 Task: Search one way flight ticket for 2 adults, 2 infants in seat and 1 infant on lap in first from Aspen: Aspen/pitkin County Airport (sardy Field) to Rockford: Chicago Rockford International Airport(was Northwest Chicagoland Regional Airport At Rockford) on 5-1-2023. Number of bags: 1 carry on bag and 5 checked bags. Price is upto 90000. Outbound departure time preference is 5:30.
Action: Mouse moved to (248, 213)
Screenshot: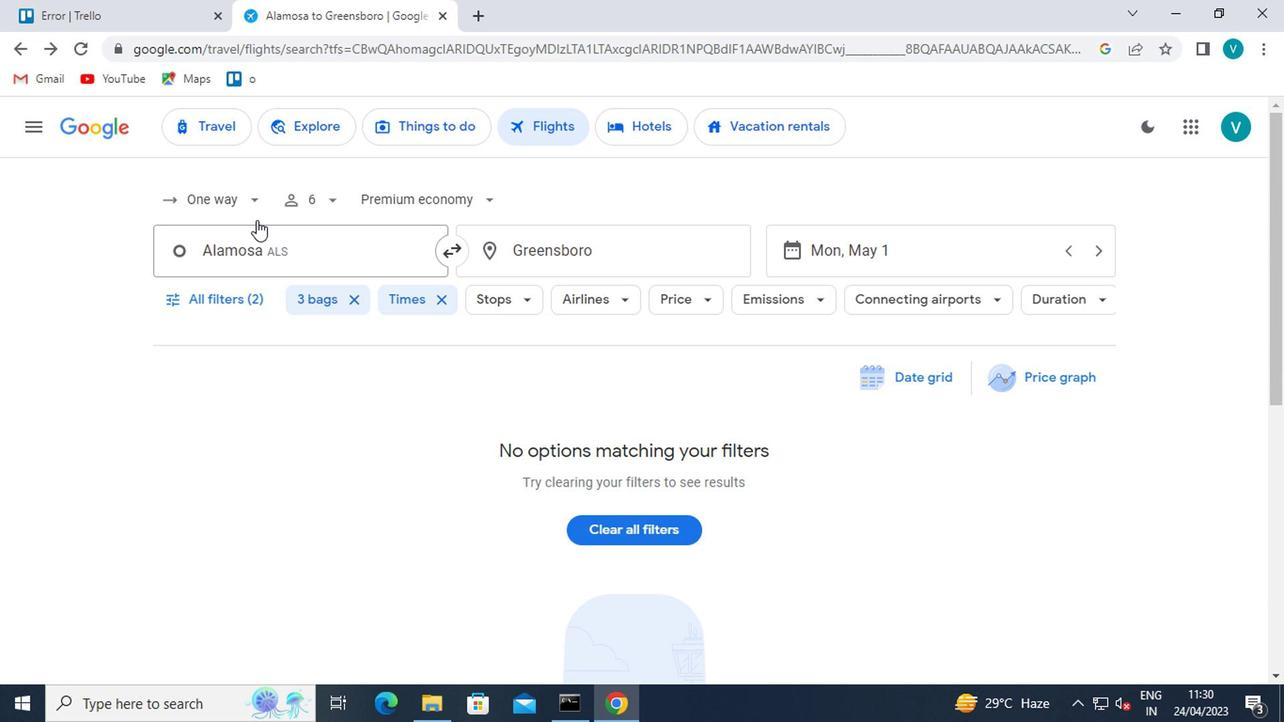 
Action: Mouse pressed left at (248, 213)
Screenshot: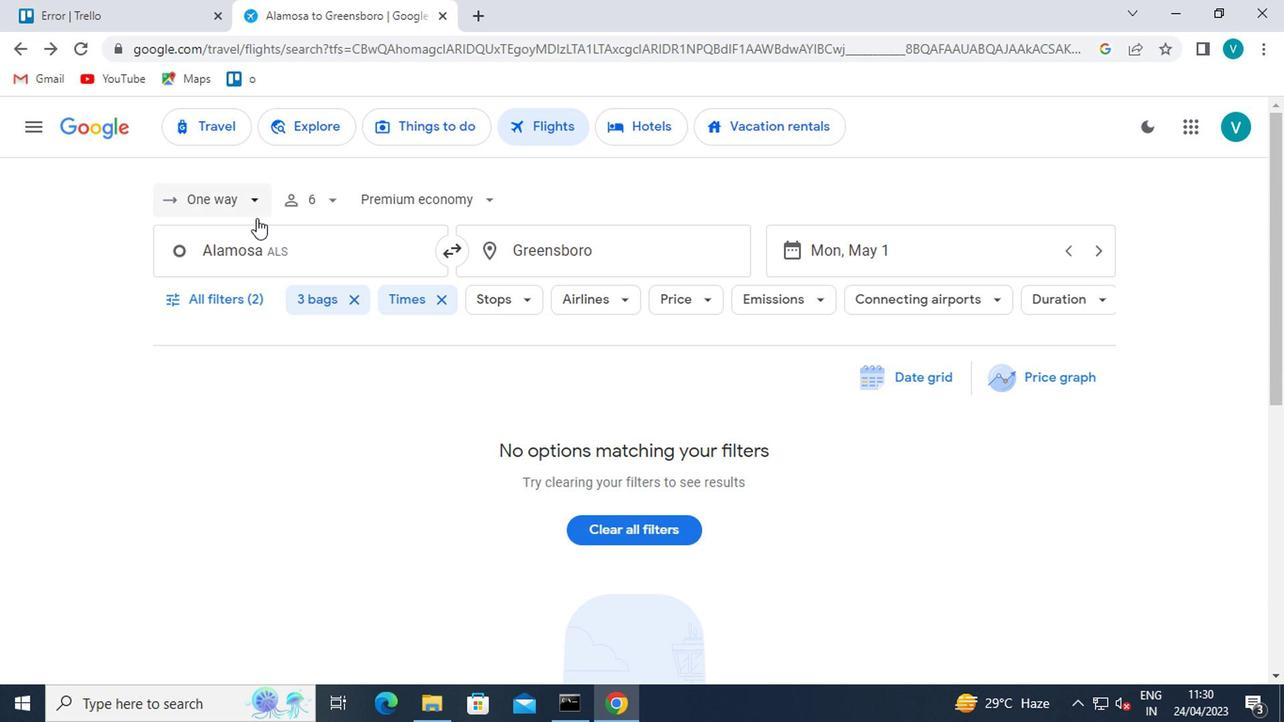
Action: Mouse moved to (232, 275)
Screenshot: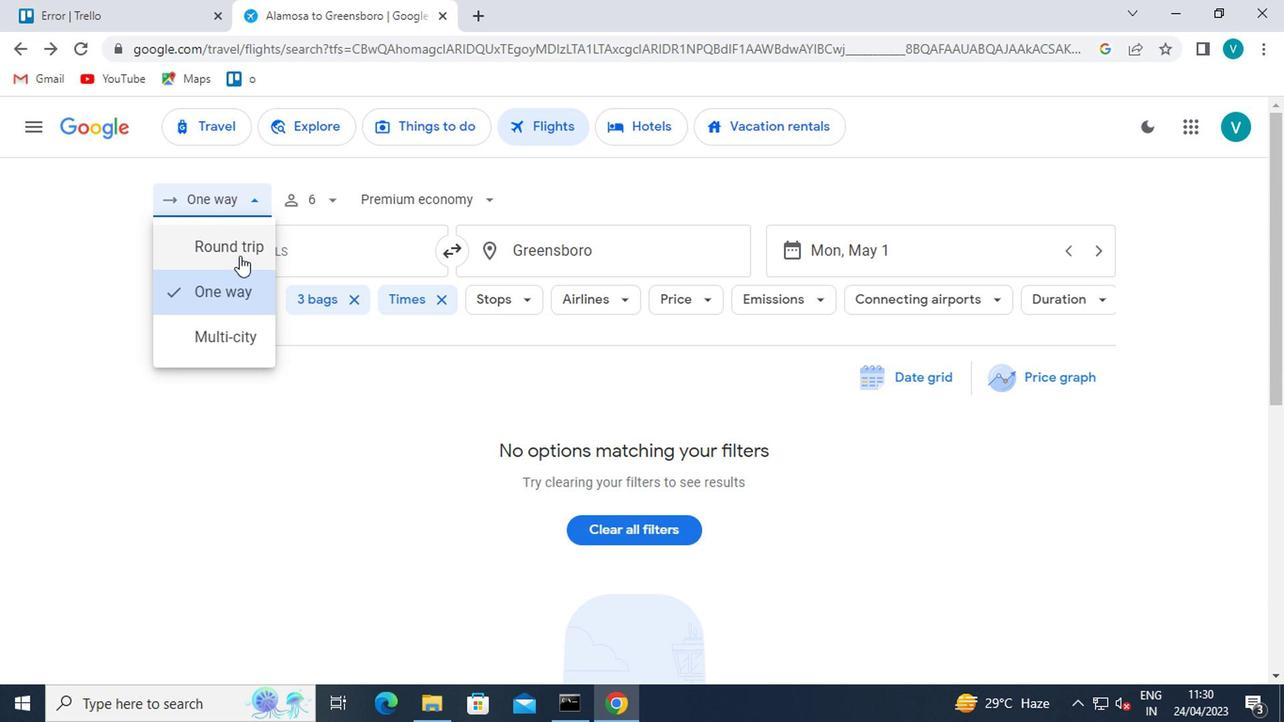
Action: Mouse pressed left at (232, 275)
Screenshot: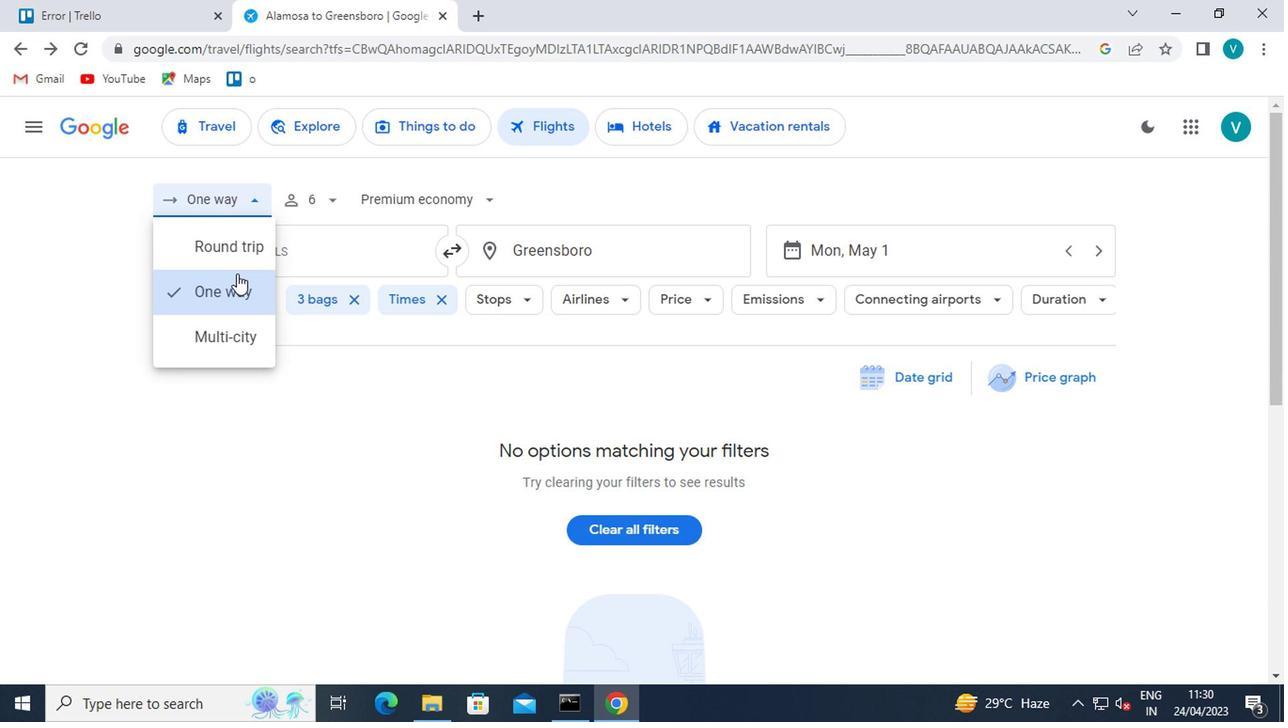 
Action: Mouse moved to (332, 196)
Screenshot: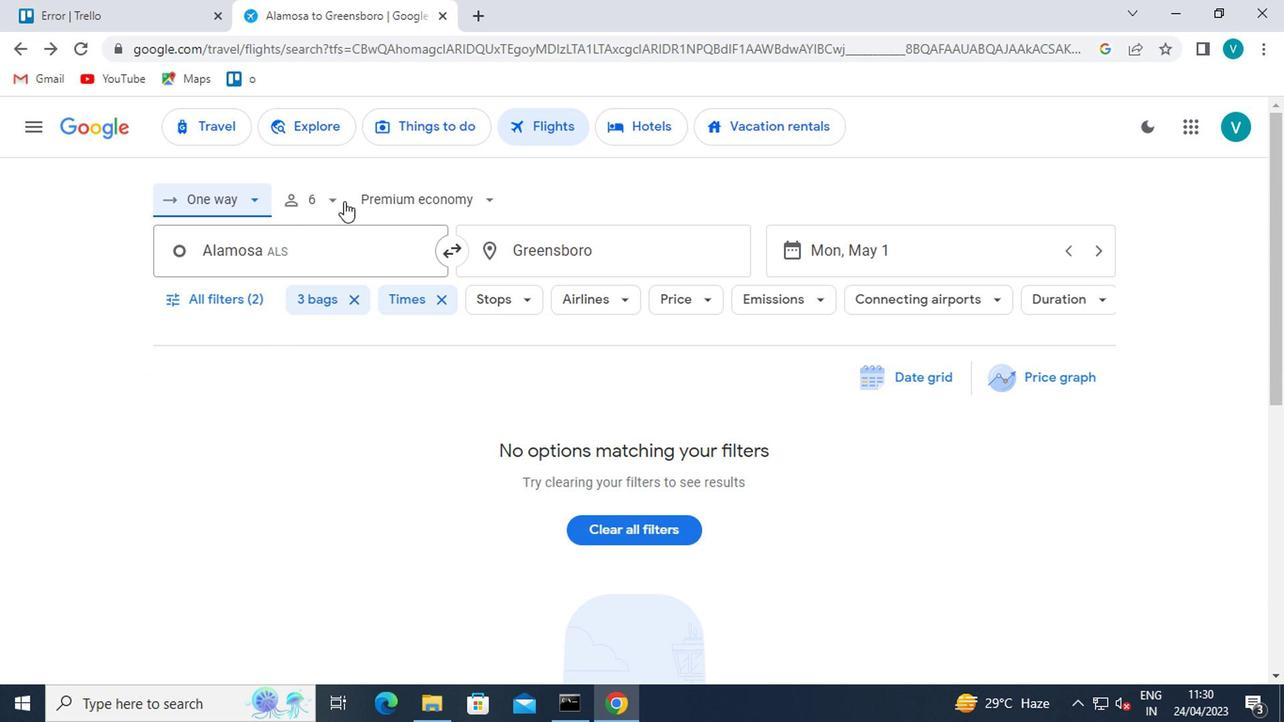 
Action: Mouse pressed left at (332, 196)
Screenshot: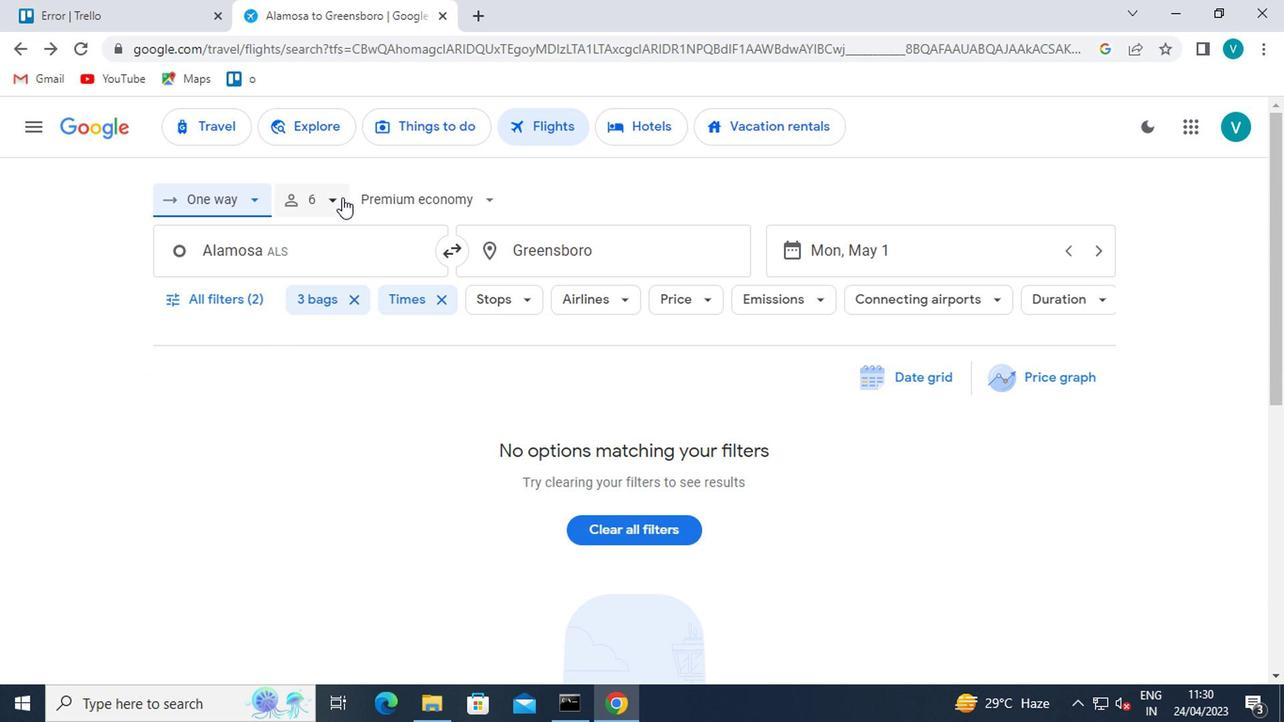 
Action: Mouse moved to (408, 248)
Screenshot: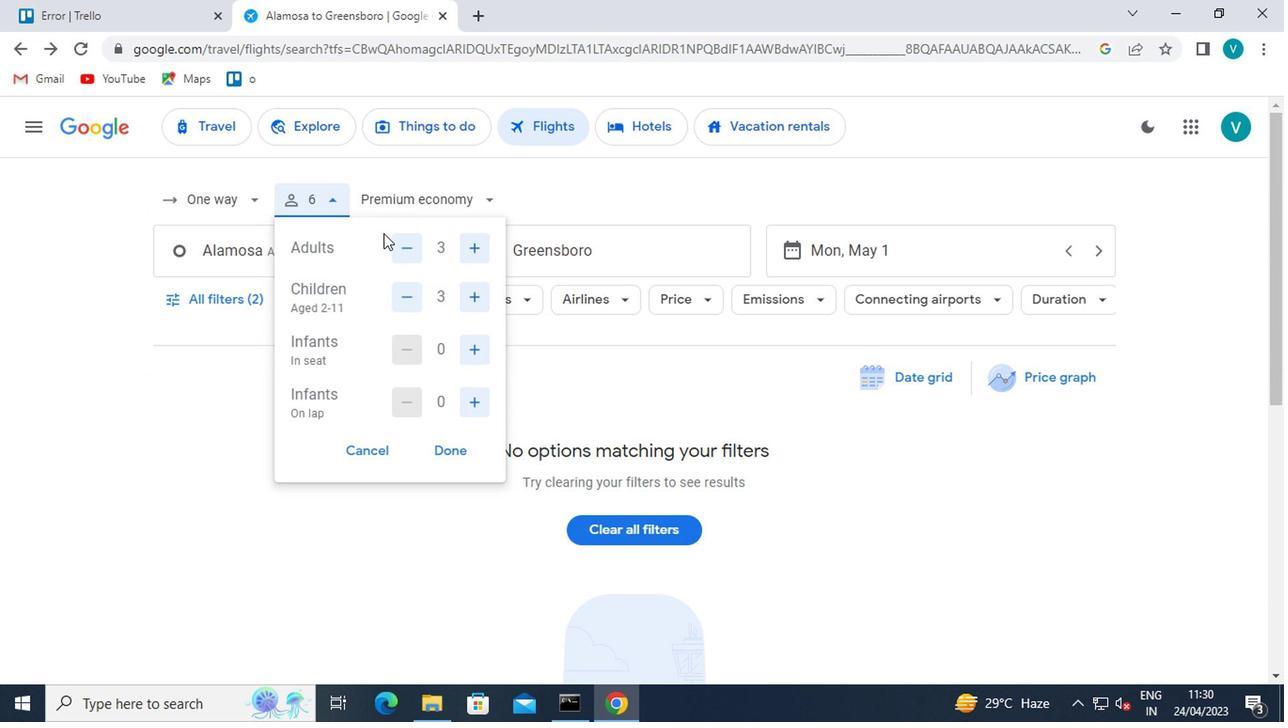 
Action: Mouse pressed left at (408, 248)
Screenshot: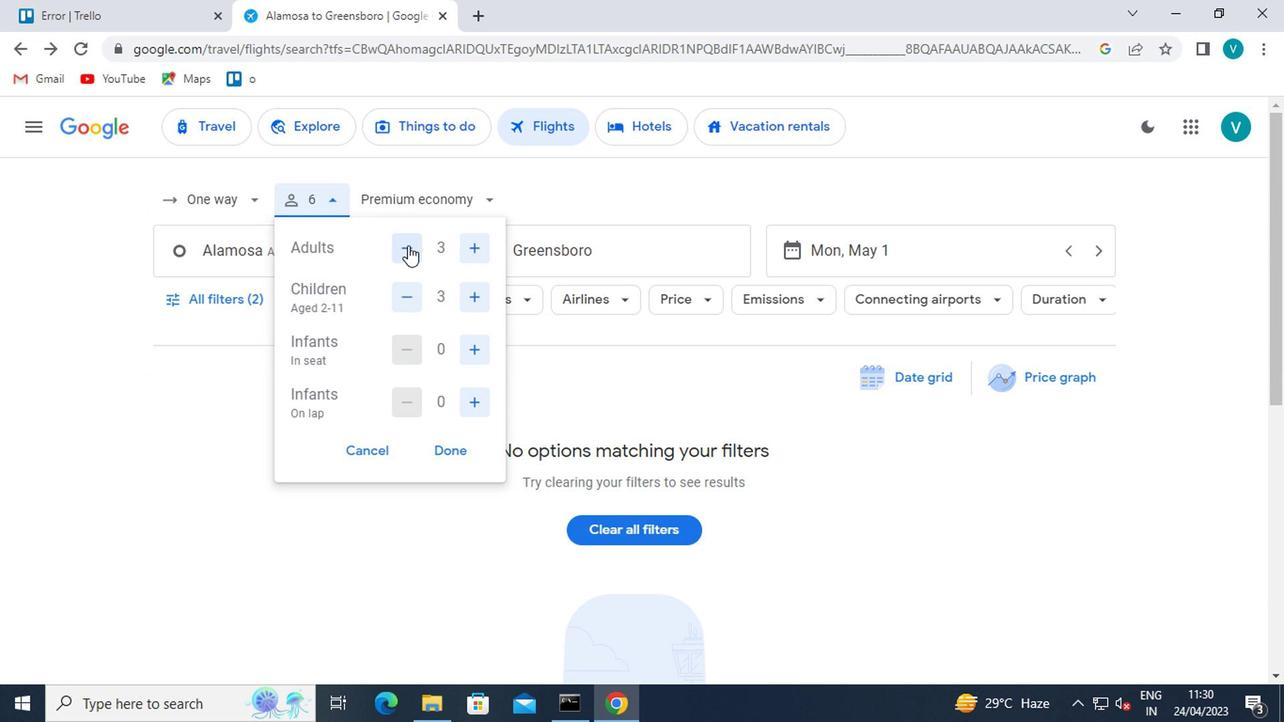 
Action: Mouse moved to (410, 292)
Screenshot: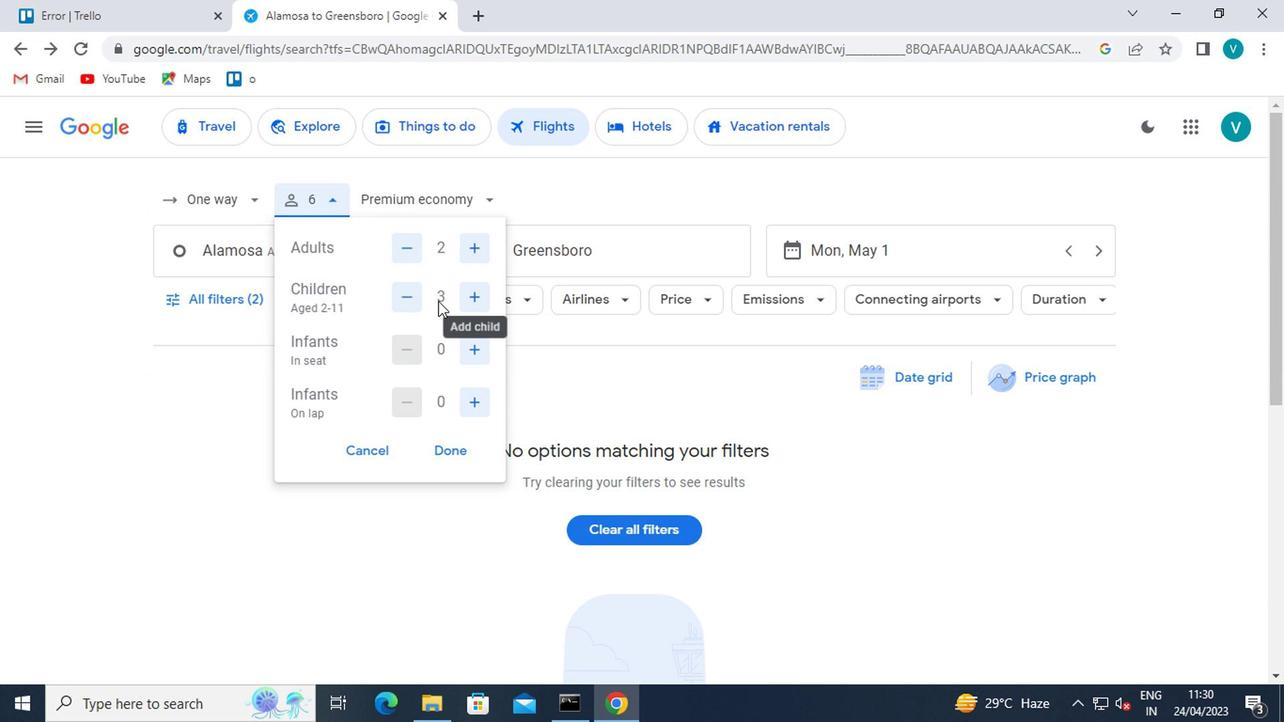 
Action: Mouse pressed left at (410, 292)
Screenshot: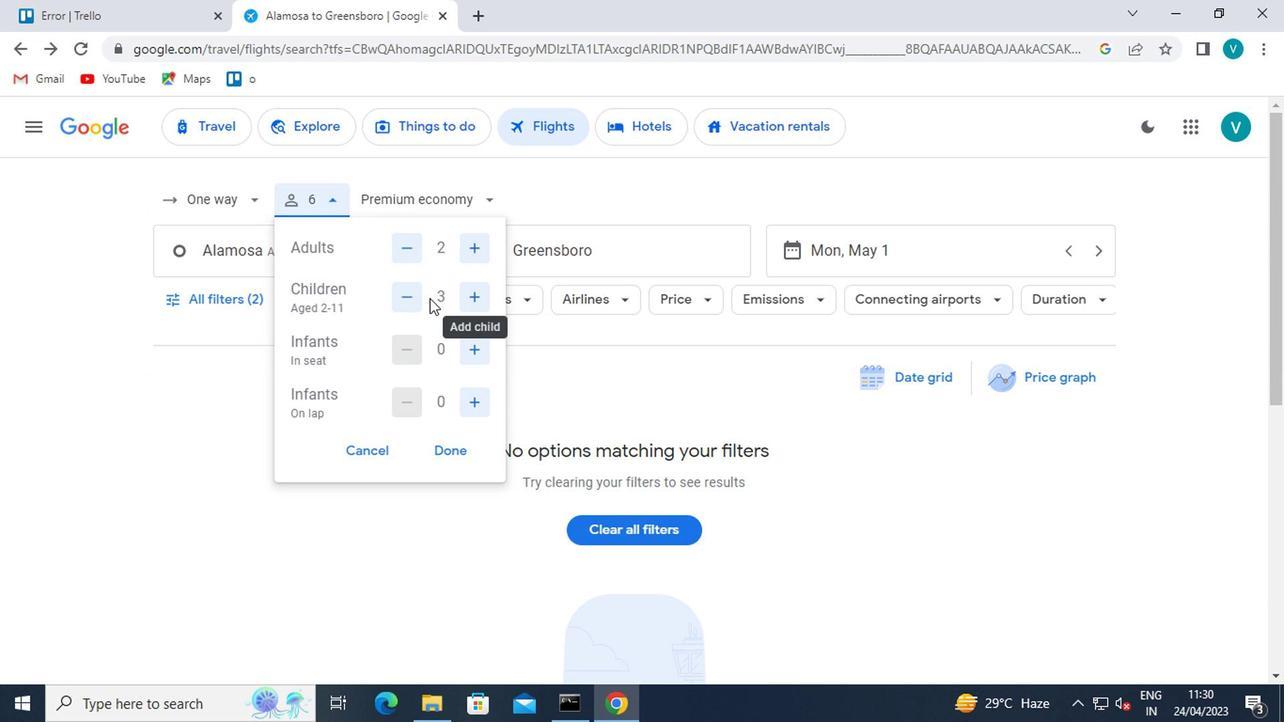 
Action: Mouse pressed left at (410, 292)
Screenshot: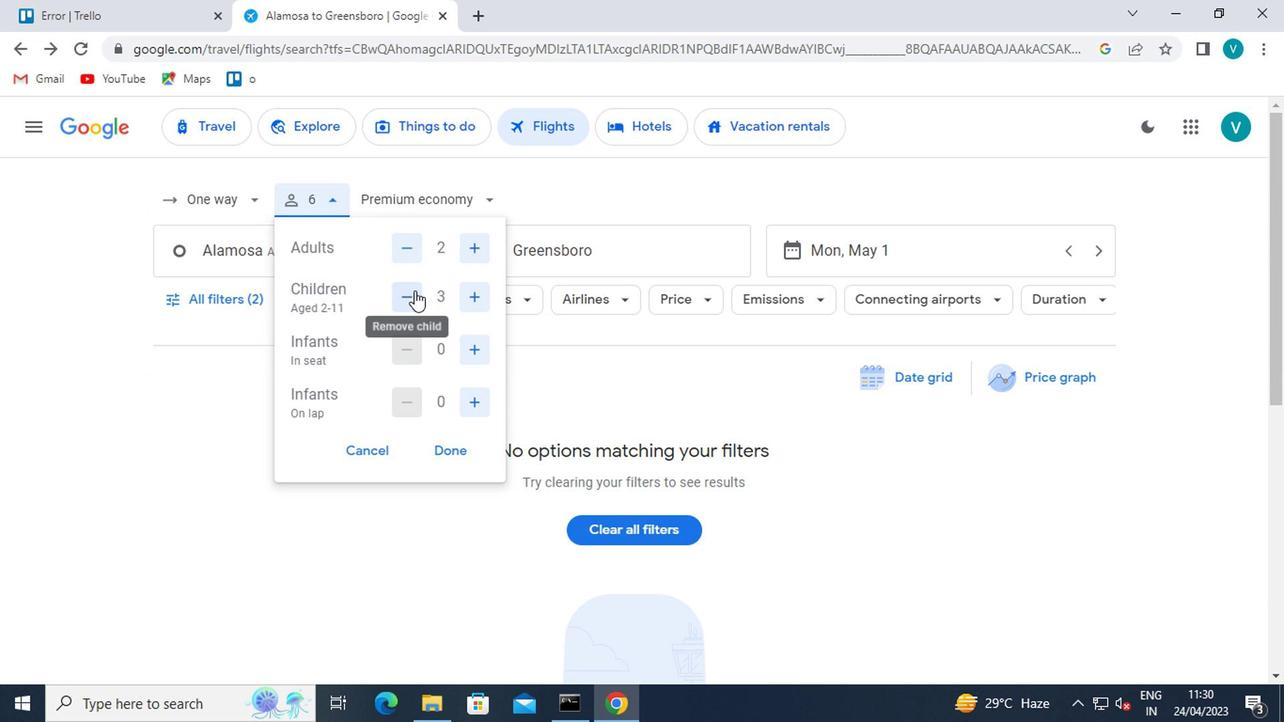 
Action: Mouse pressed left at (410, 292)
Screenshot: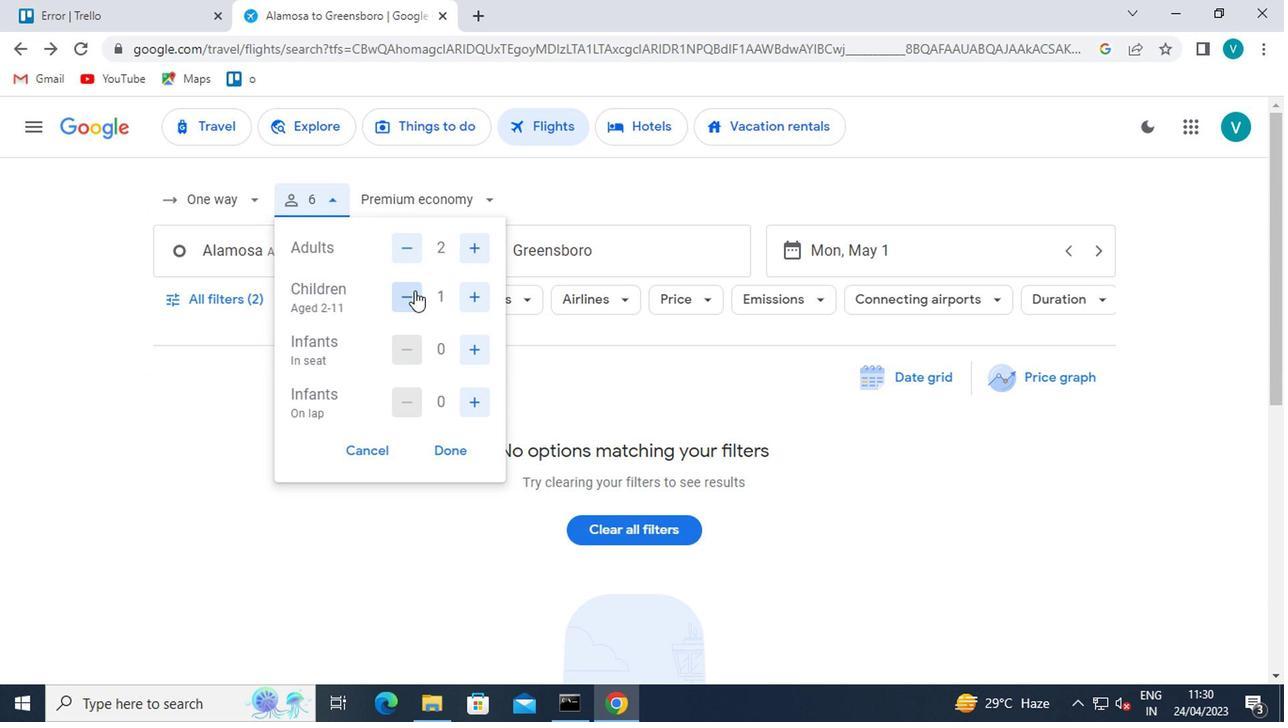 
Action: Mouse moved to (475, 338)
Screenshot: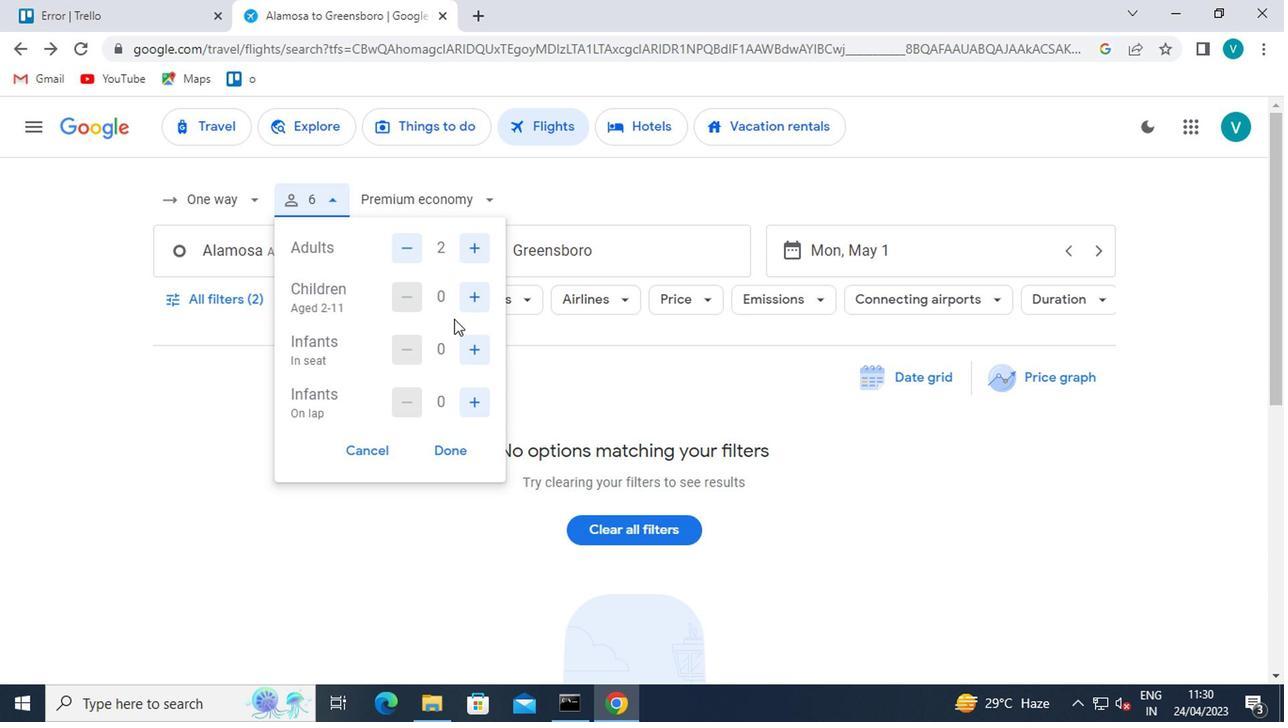 
Action: Mouse pressed left at (475, 338)
Screenshot: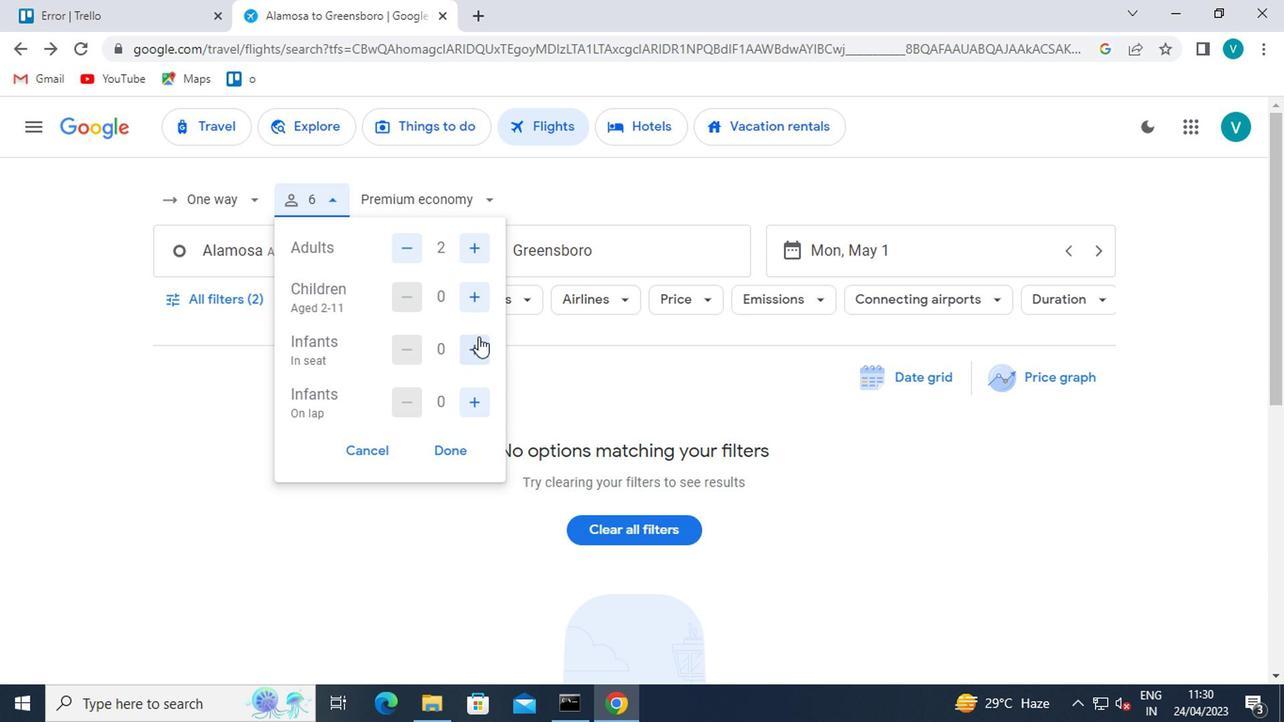 
Action: Mouse pressed left at (475, 338)
Screenshot: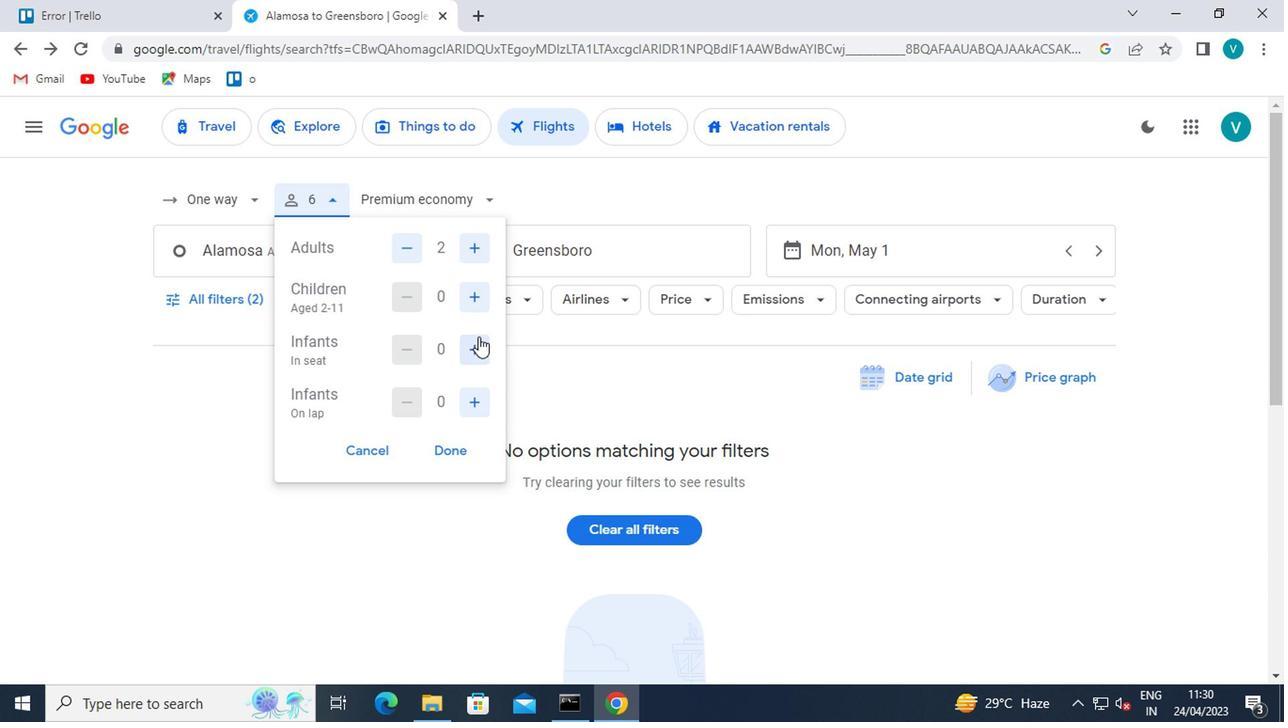 
Action: Mouse moved to (469, 402)
Screenshot: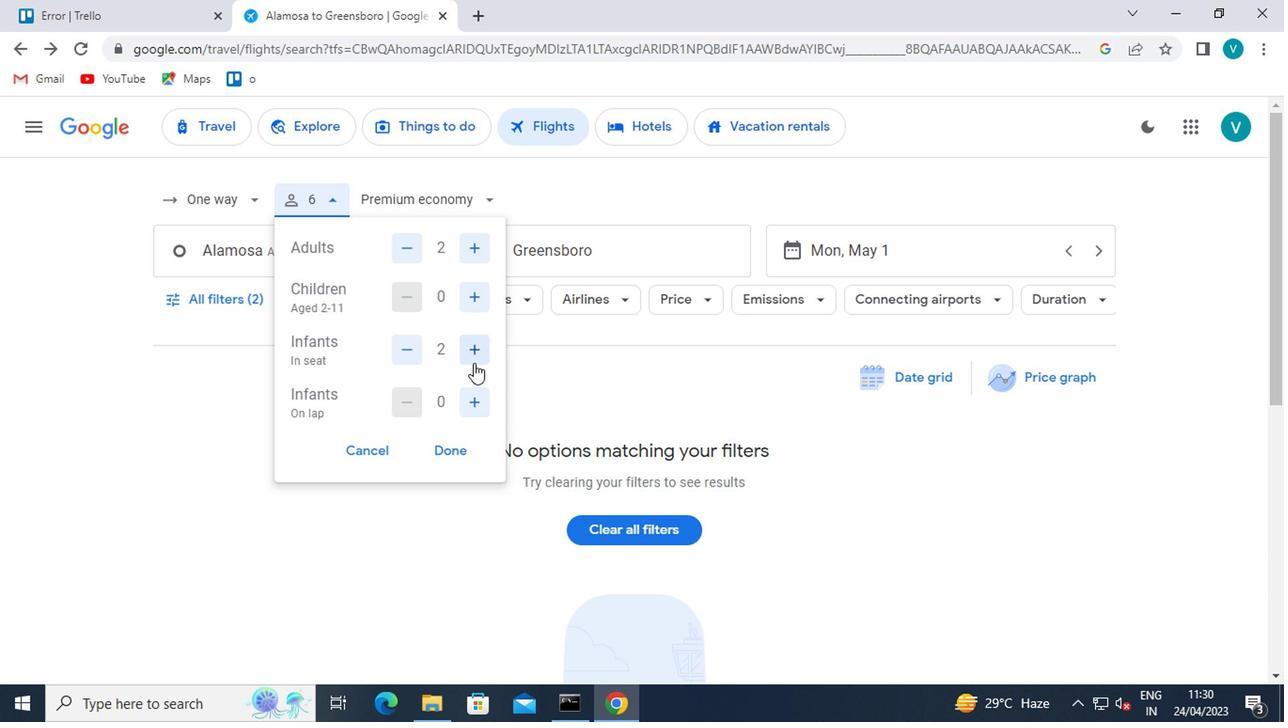 
Action: Mouse pressed left at (469, 402)
Screenshot: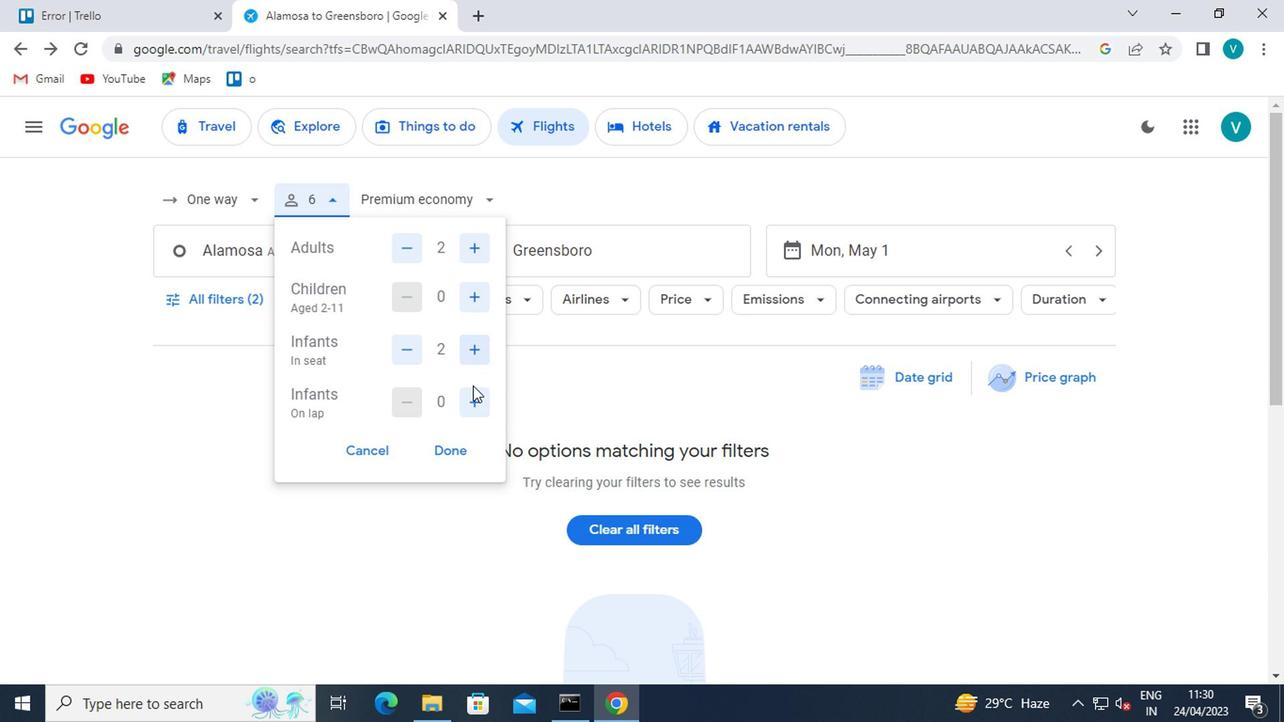 
Action: Mouse moved to (473, 201)
Screenshot: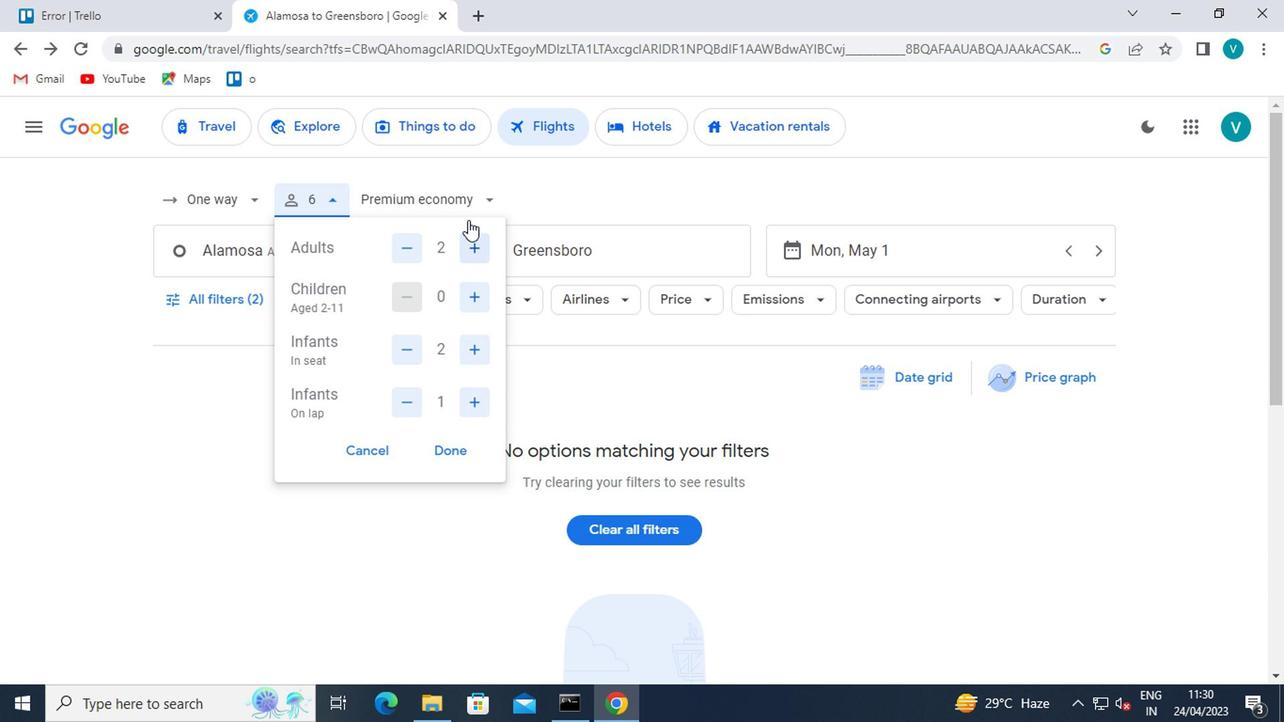 
Action: Mouse pressed left at (473, 201)
Screenshot: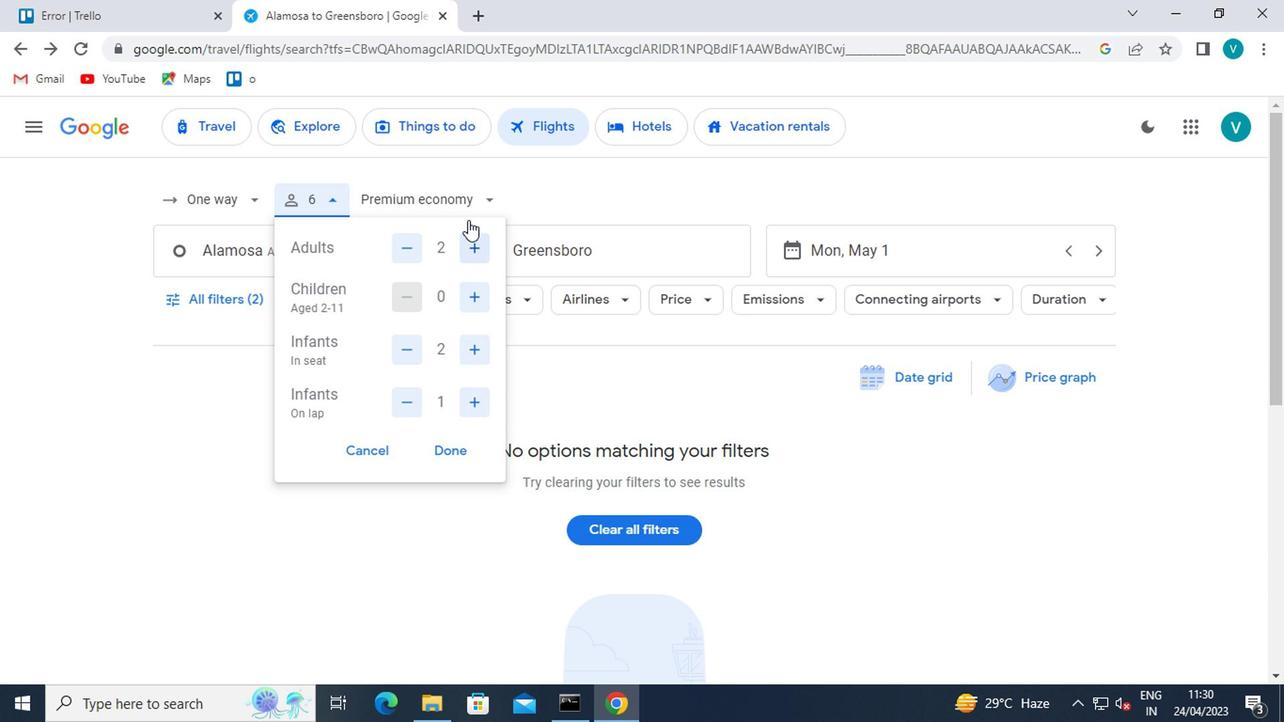 
Action: Mouse moved to (430, 383)
Screenshot: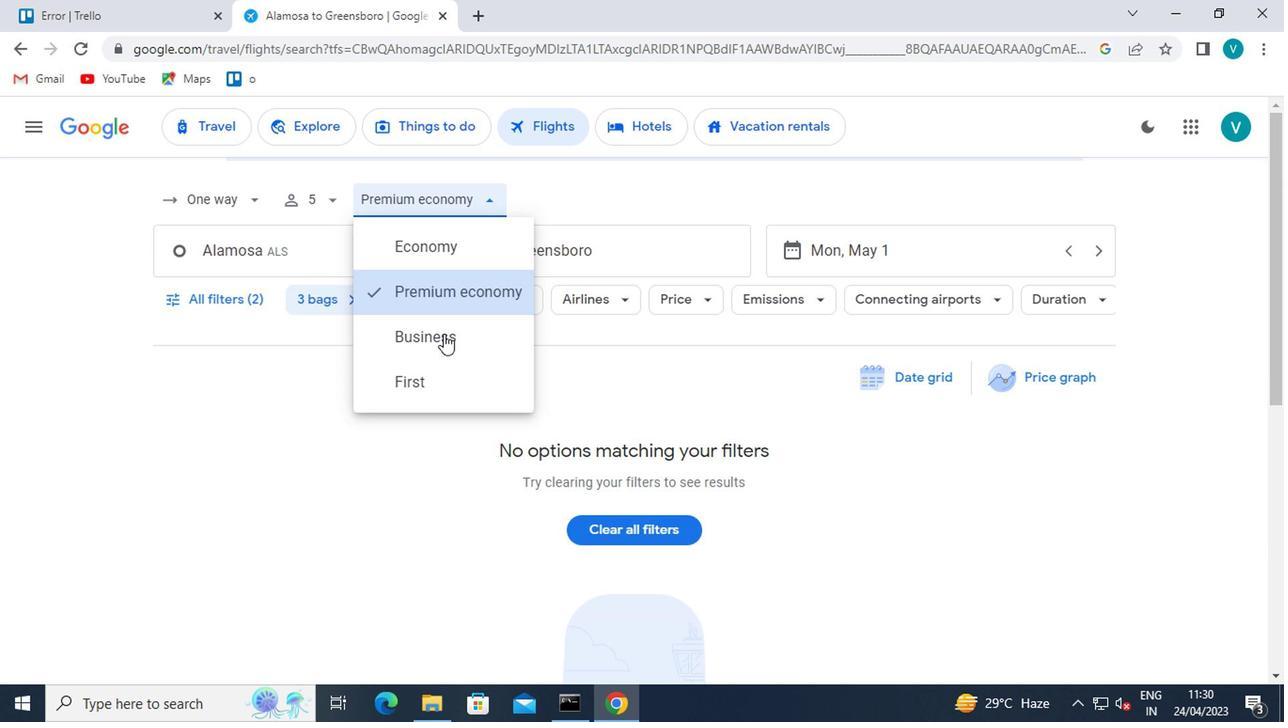 
Action: Mouse pressed left at (430, 383)
Screenshot: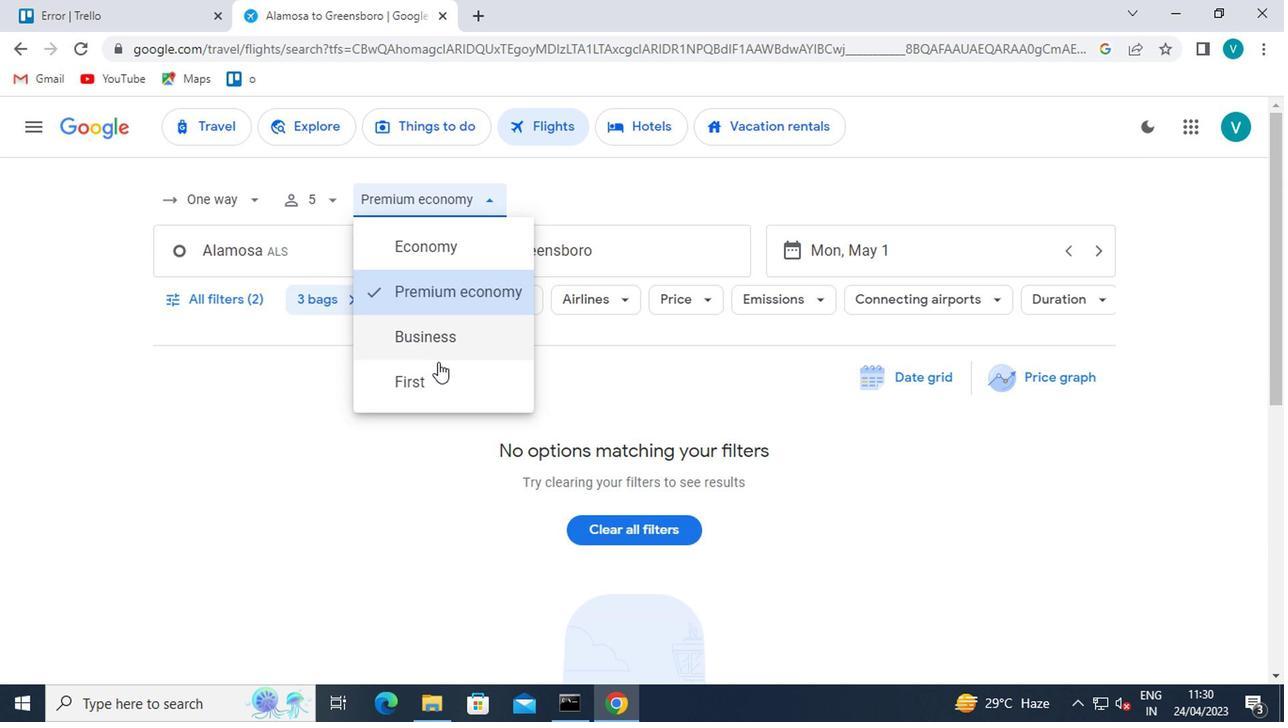 
Action: Mouse moved to (339, 242)
Screenshot: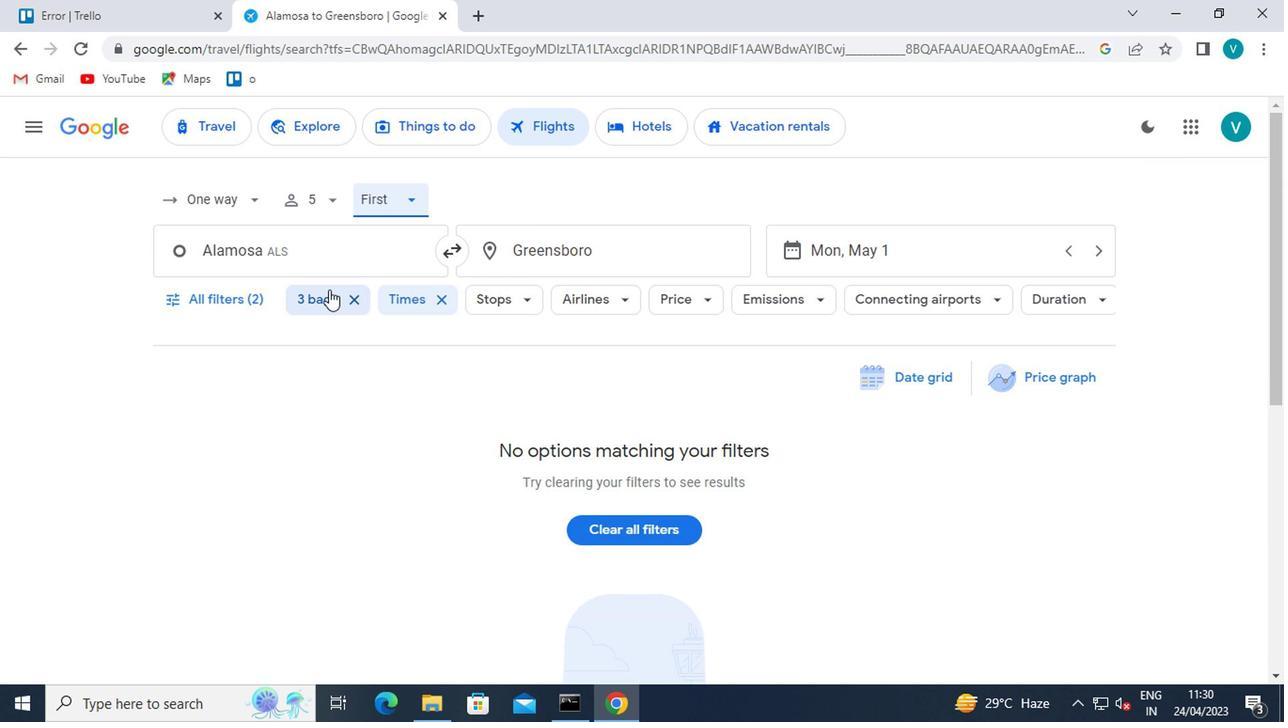 
Action: Mouse pressed left at (339, 242)
Screenshot: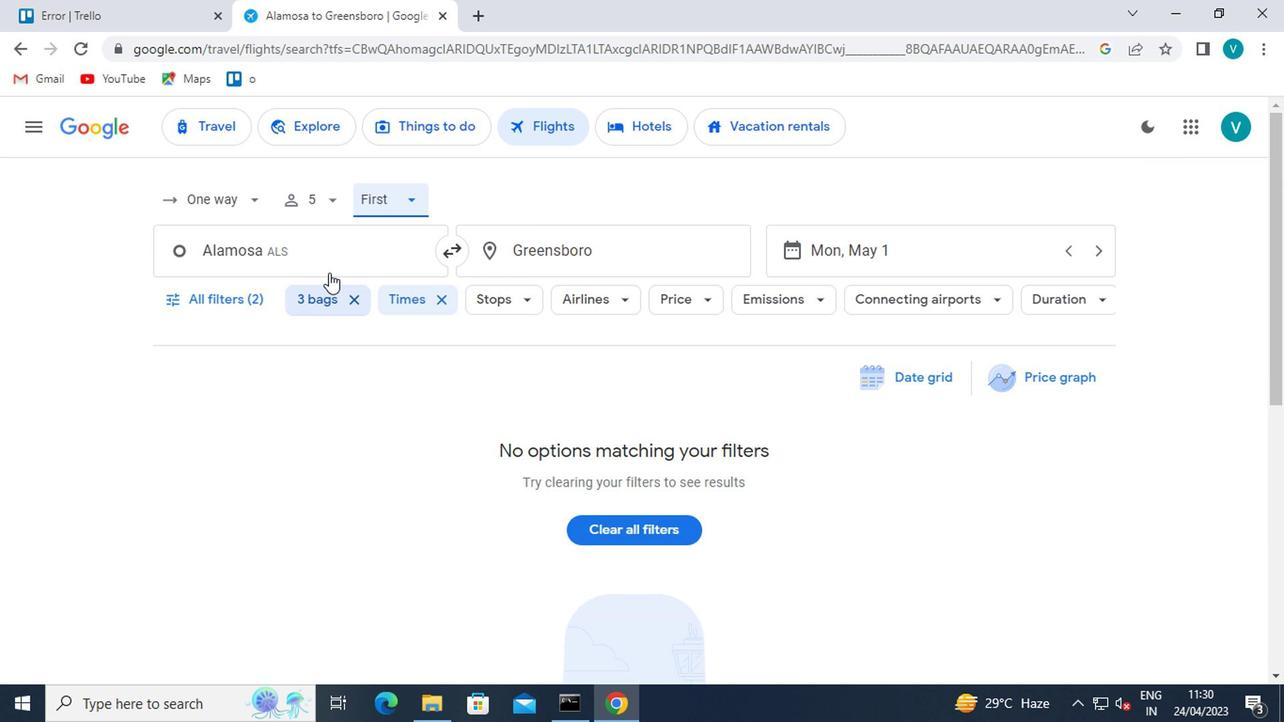 
Action: Key pressed <Key.backspace><Key.shift>ASPEN
Screenshot: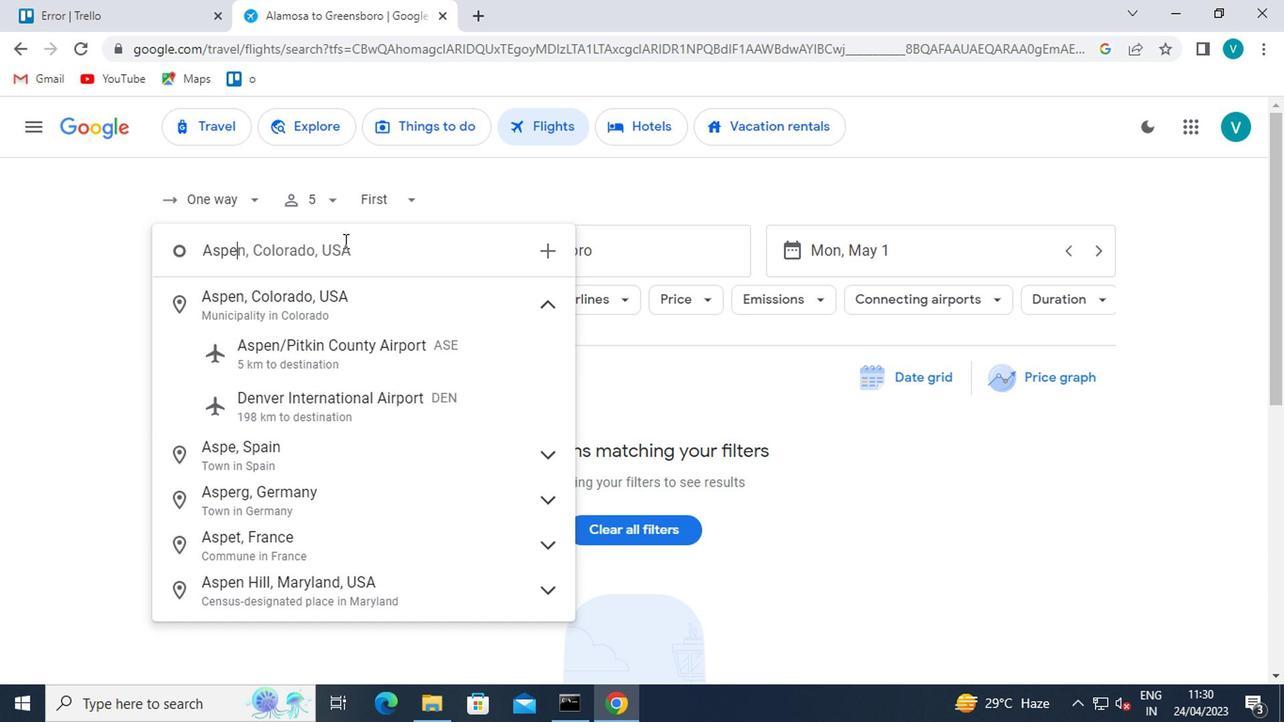 
Action: Mouse moved to (353, 355)
Screenshot: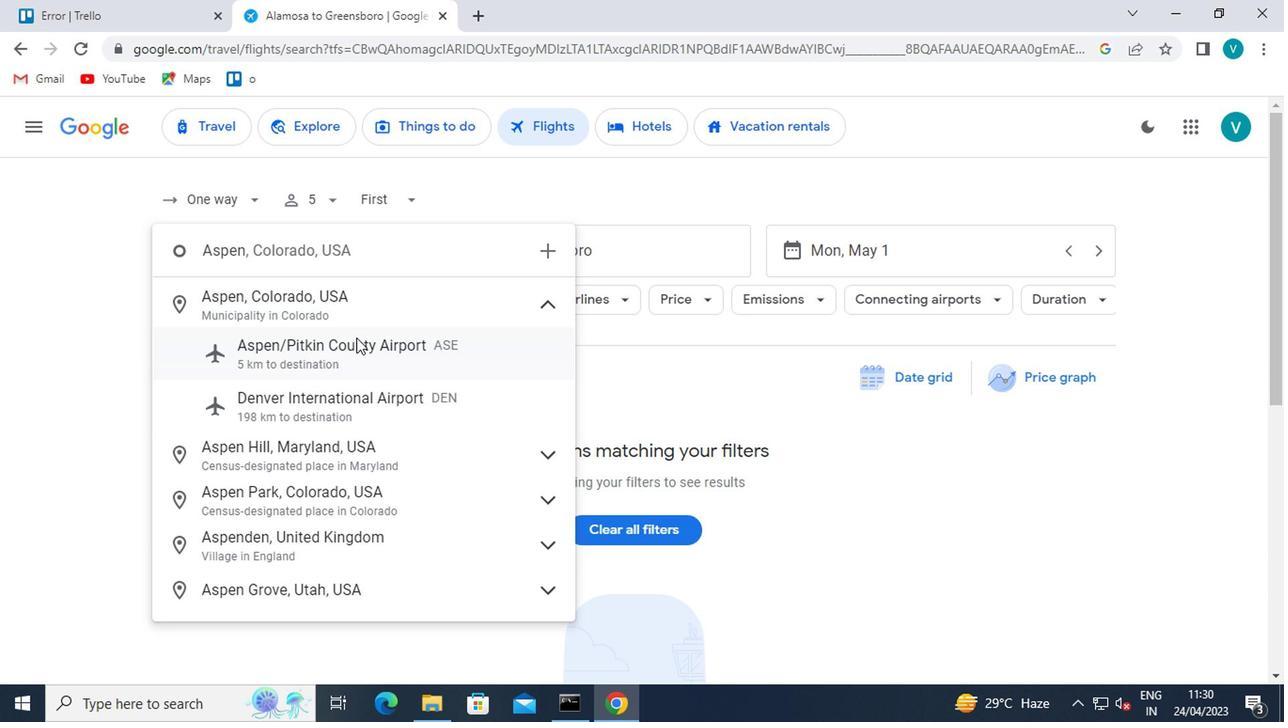 
Action: Mouse pressed left at (353, 355)
Screenshot: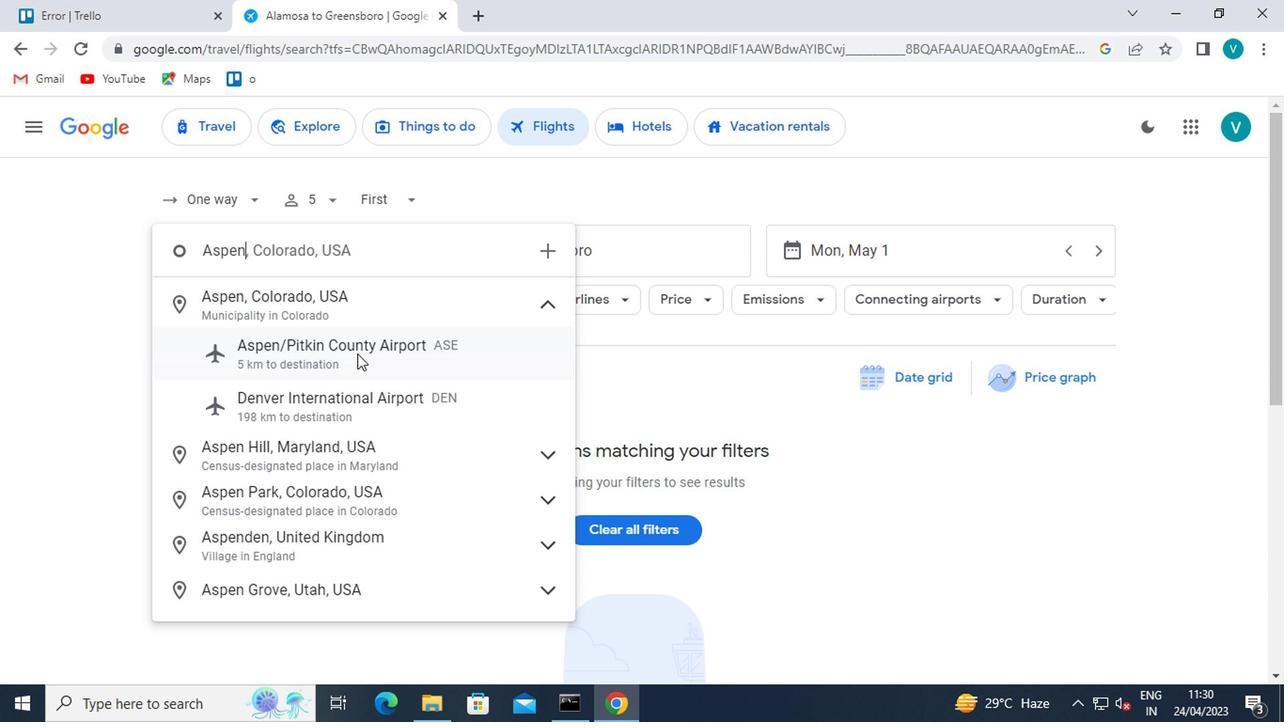 
Action: Mouse moved to (612, 258)
Screenshot: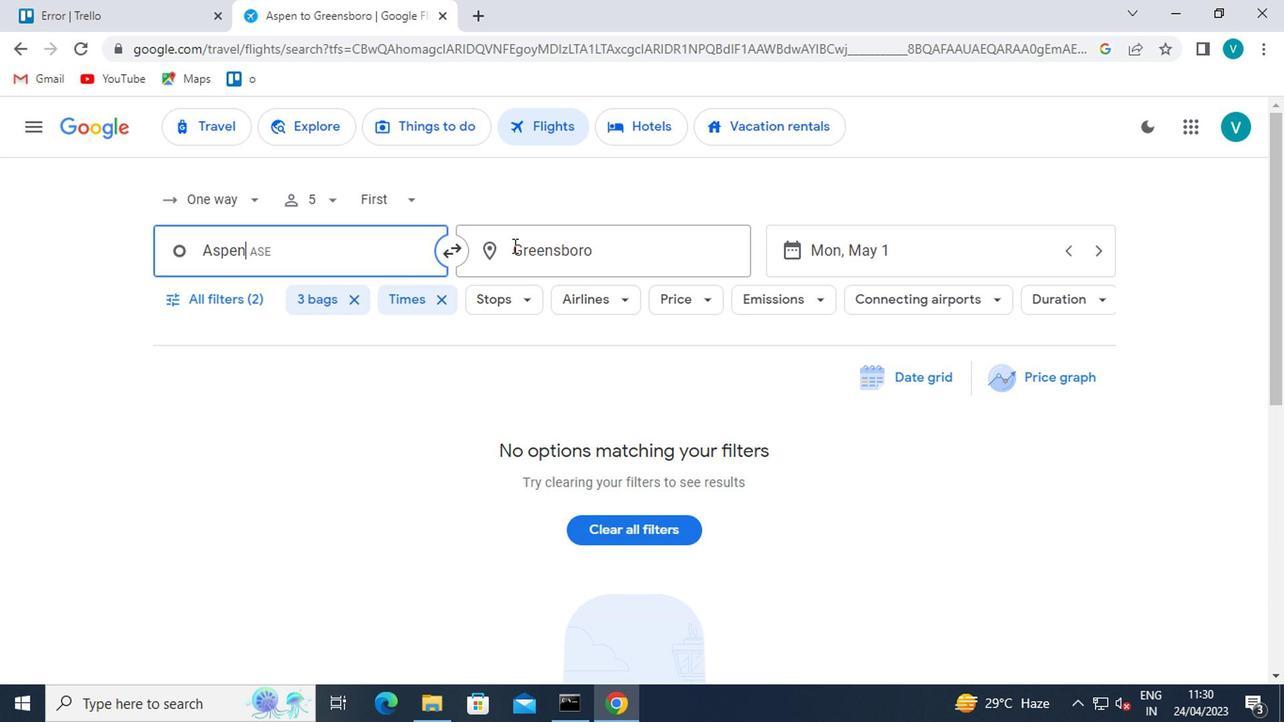 
Action: Mouse pressed left at (612, 258)
Screenshot: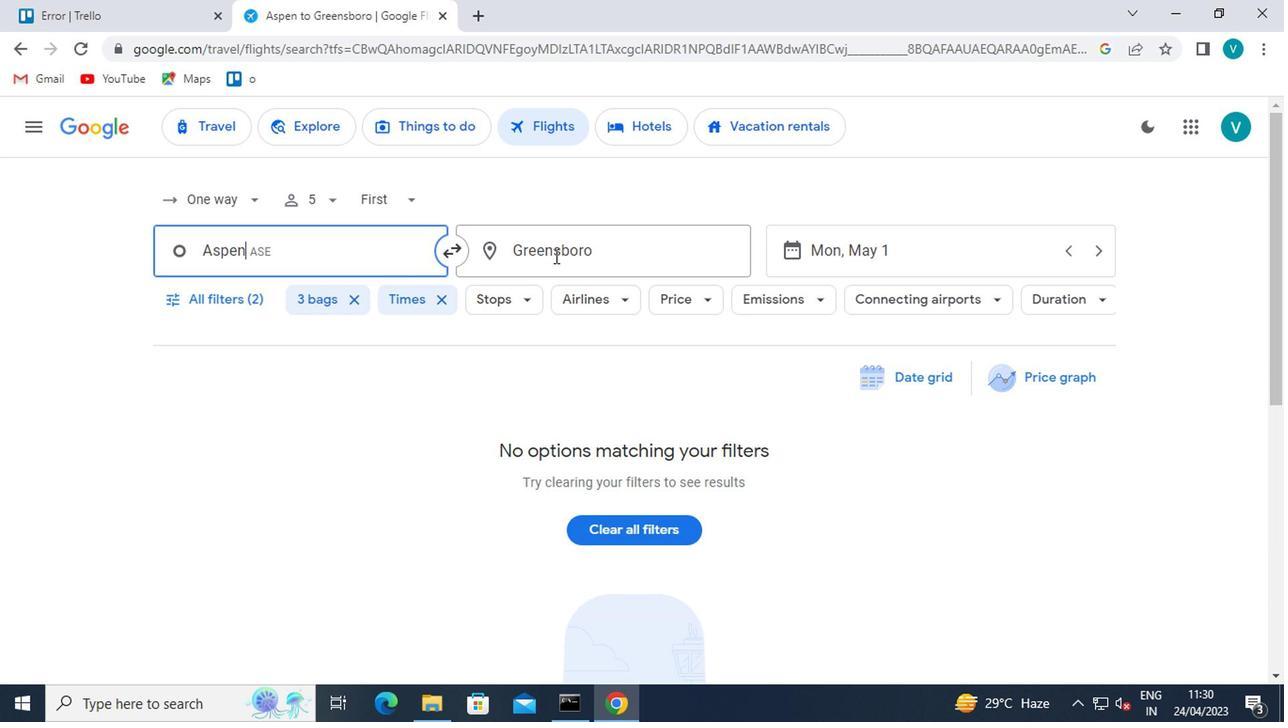 
Action: Mouse moved to (613, 258)
Screenshot: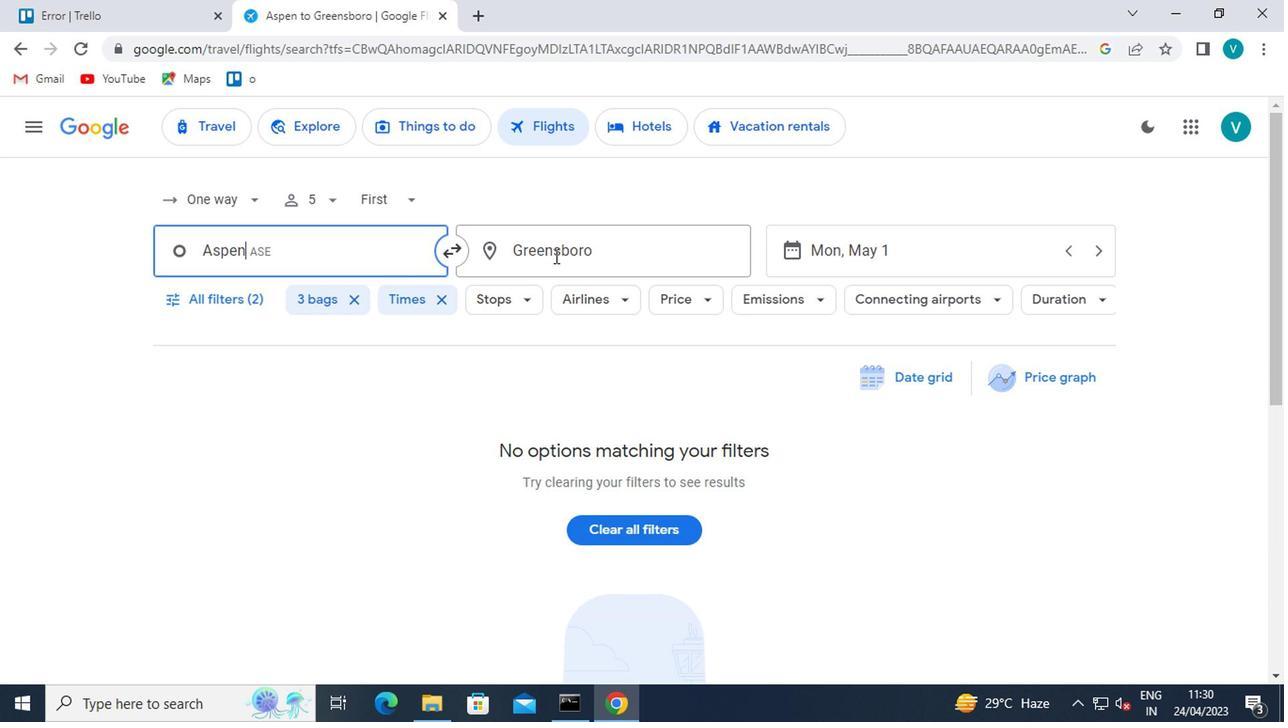 
Action: Key pressed <Key.backspace><Key.shift>ROCKFORD
Screenshot: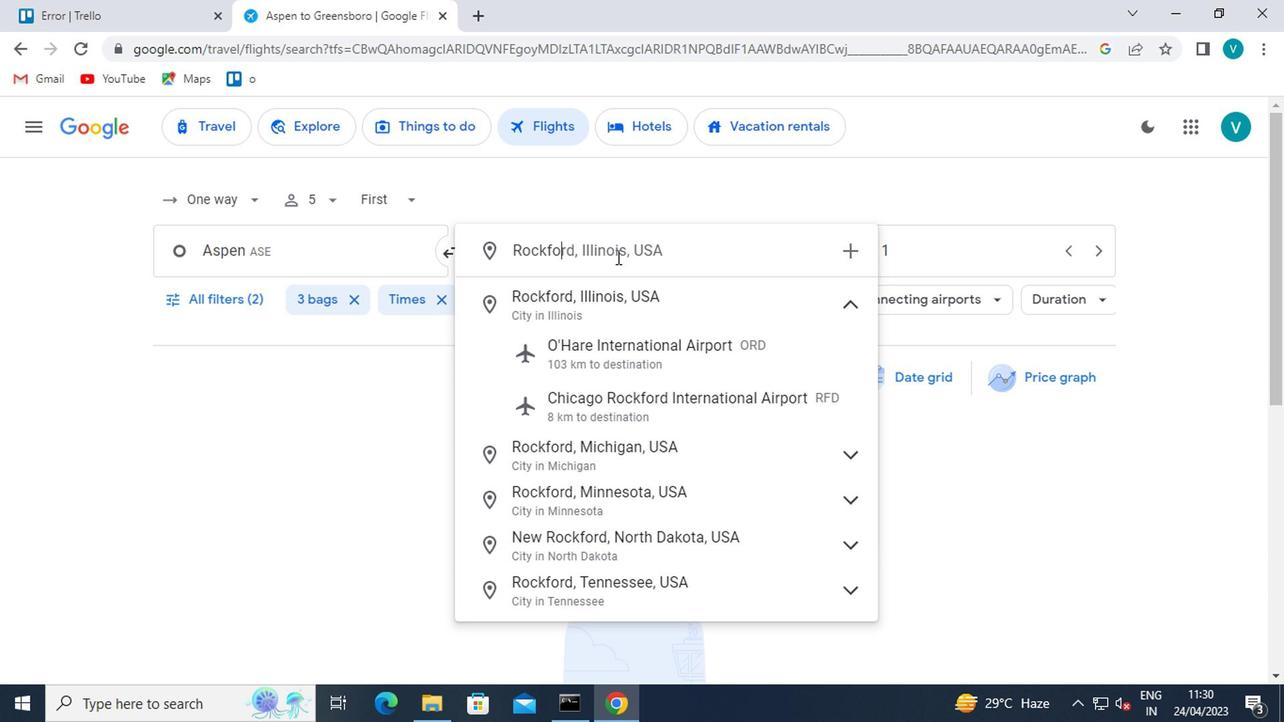 
Action: Mouse moved to (636, 398)
Screenshot: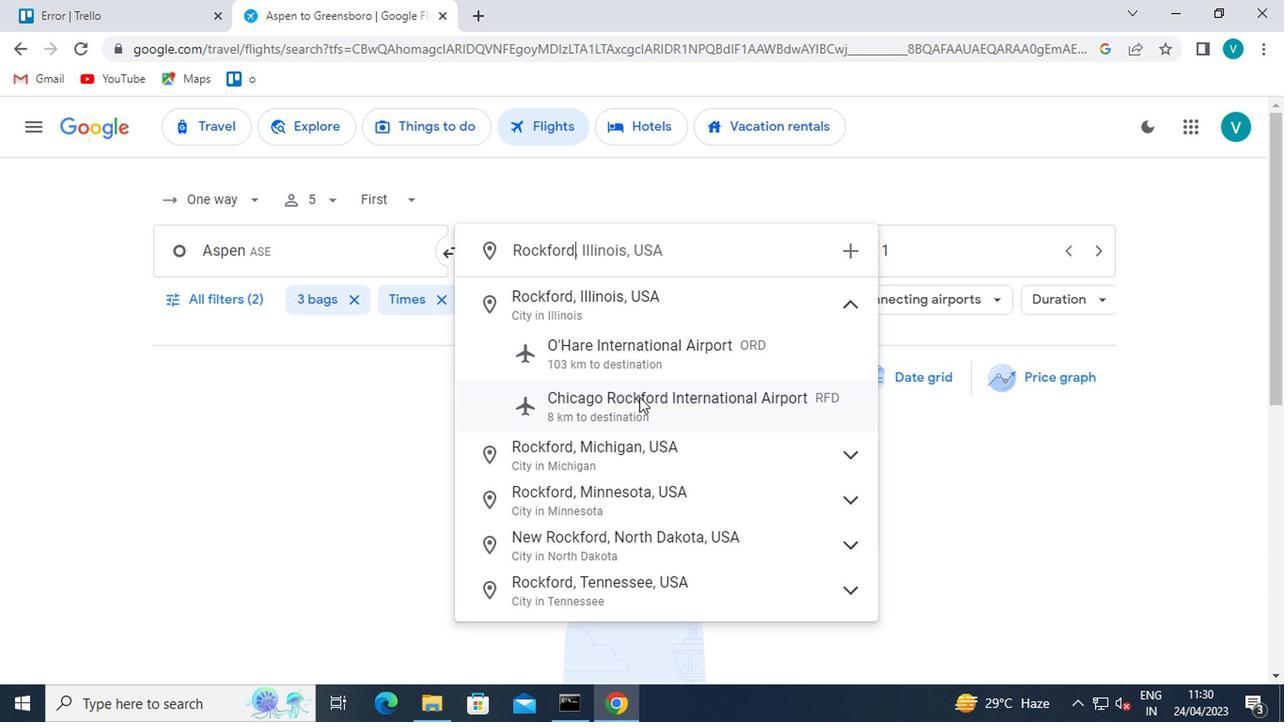 
Action: Mouse pressed left at (636, 398)
Screenshot: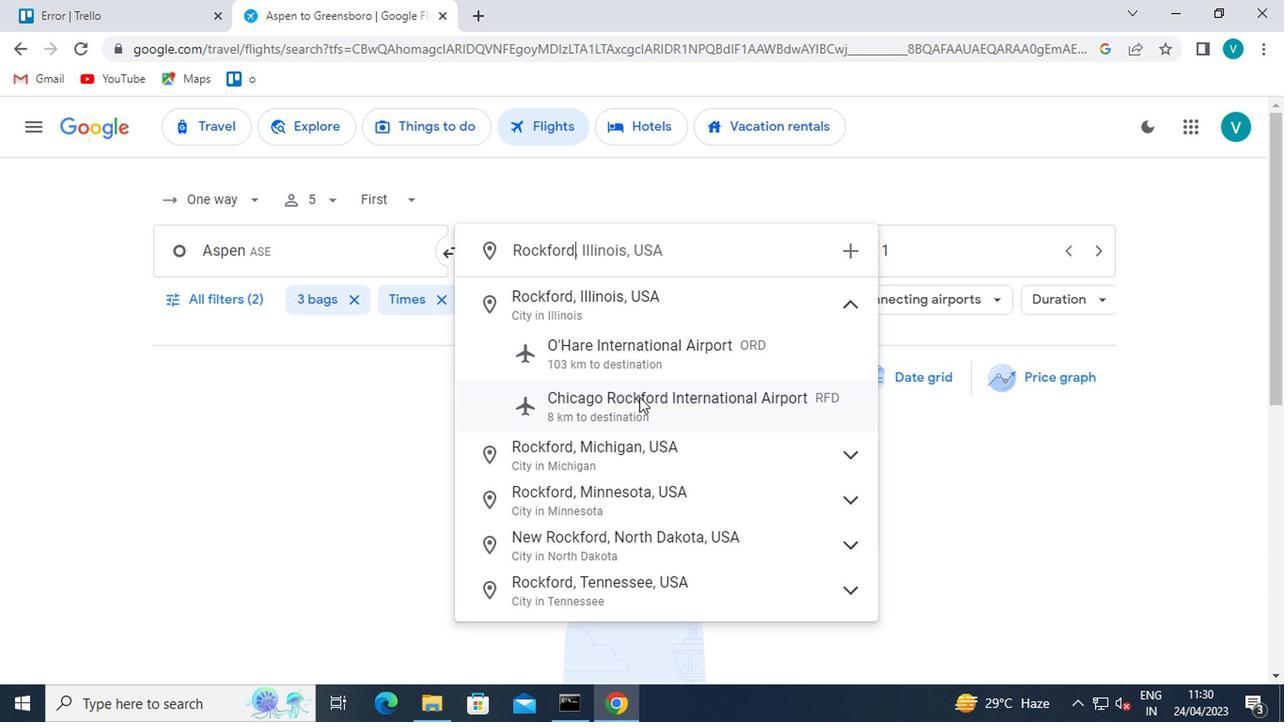 
Action: Mouse moved to (912, 240)
Screenshot: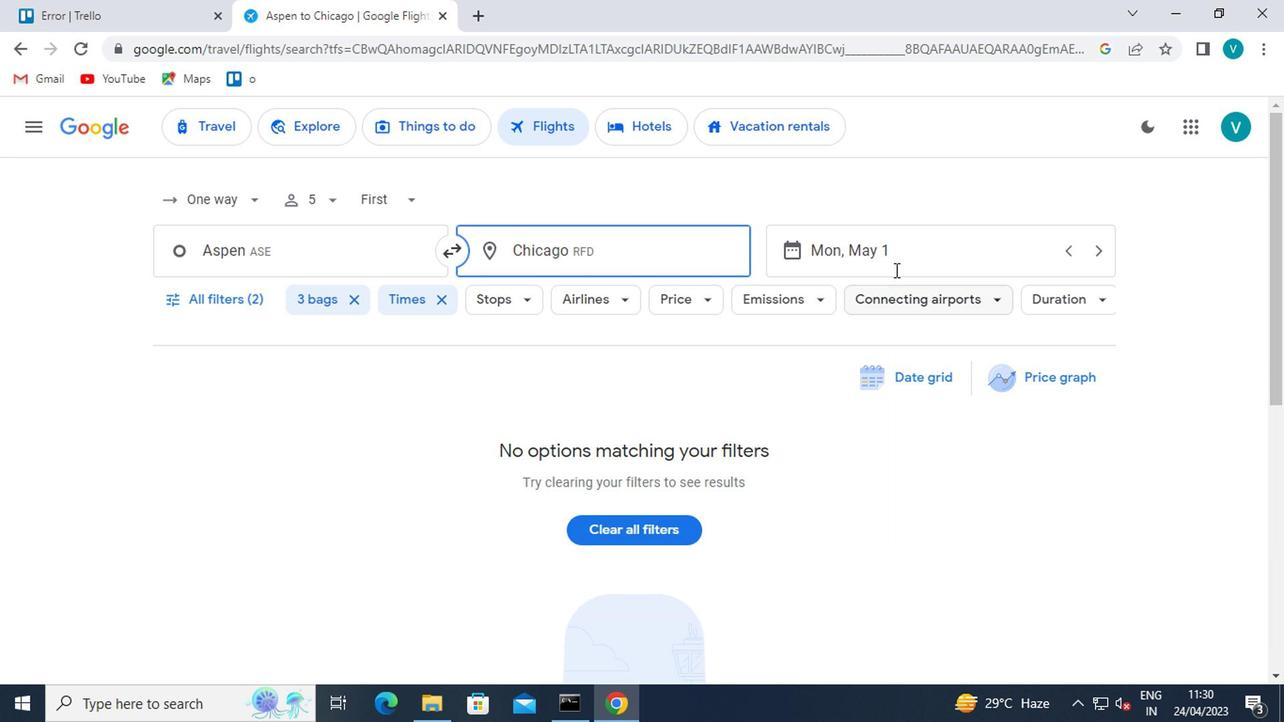 
Action: Mouse pressed left at (912, 240)
Screenshot: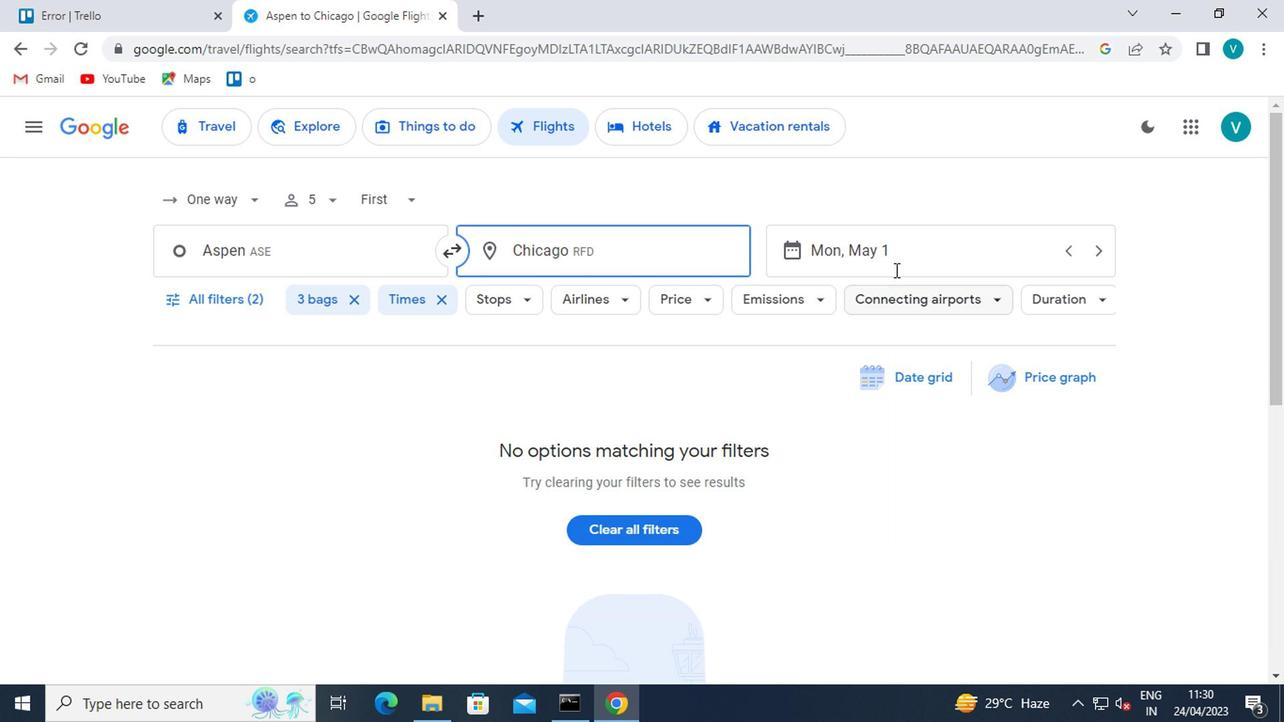 
Action: Mouse moved to (859, 339)
Screenshot: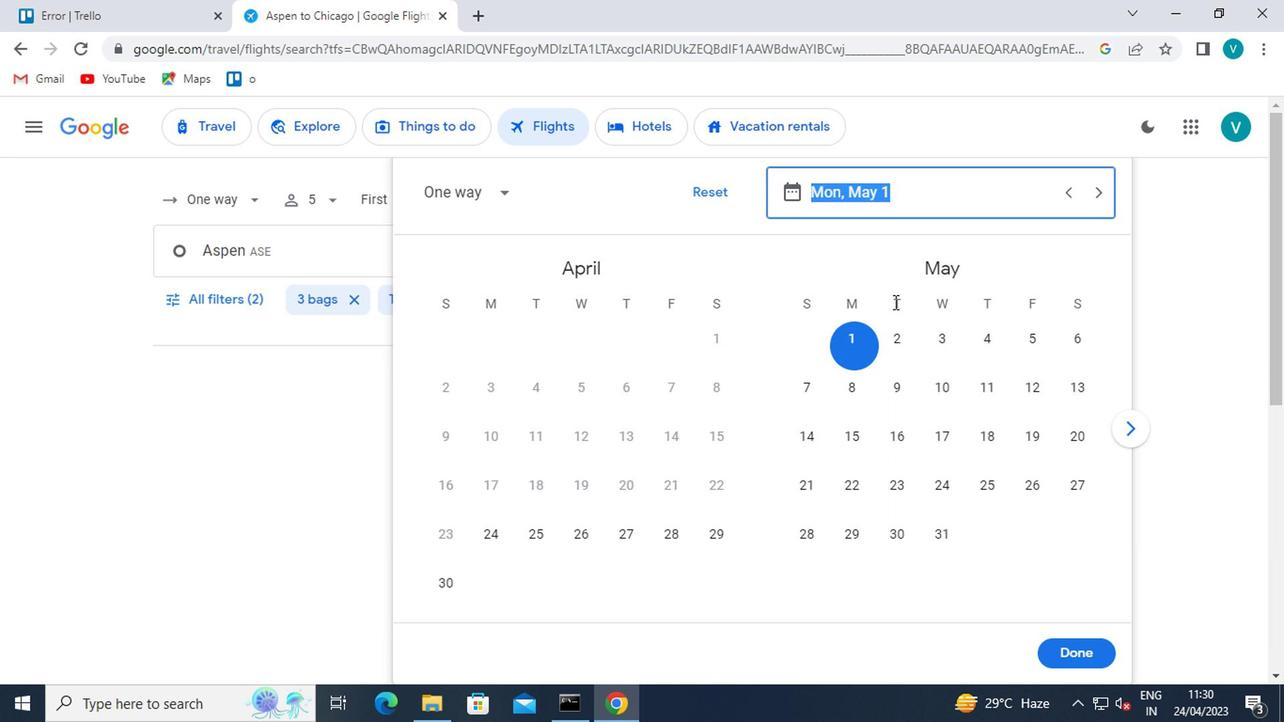 
Action: Mouse pressed left at (859, 339)
Screenshot: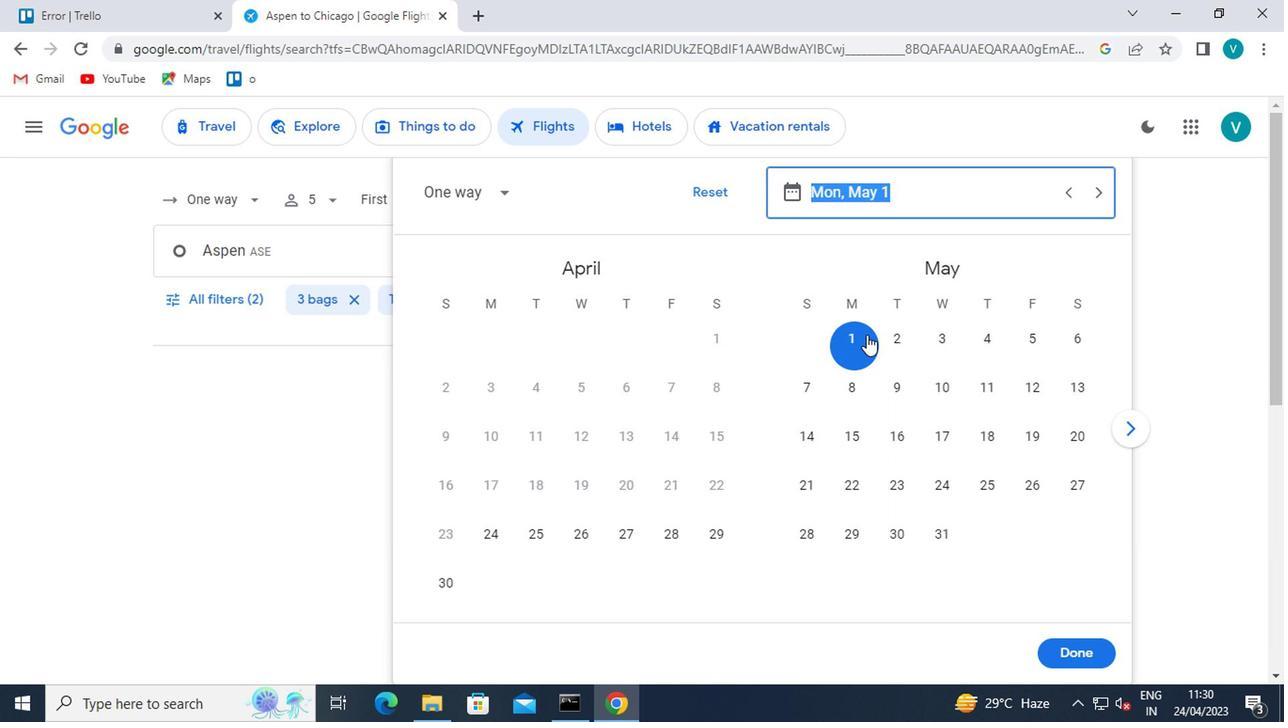 
Action: Mouse moved to (1086, 654)
Screenshot: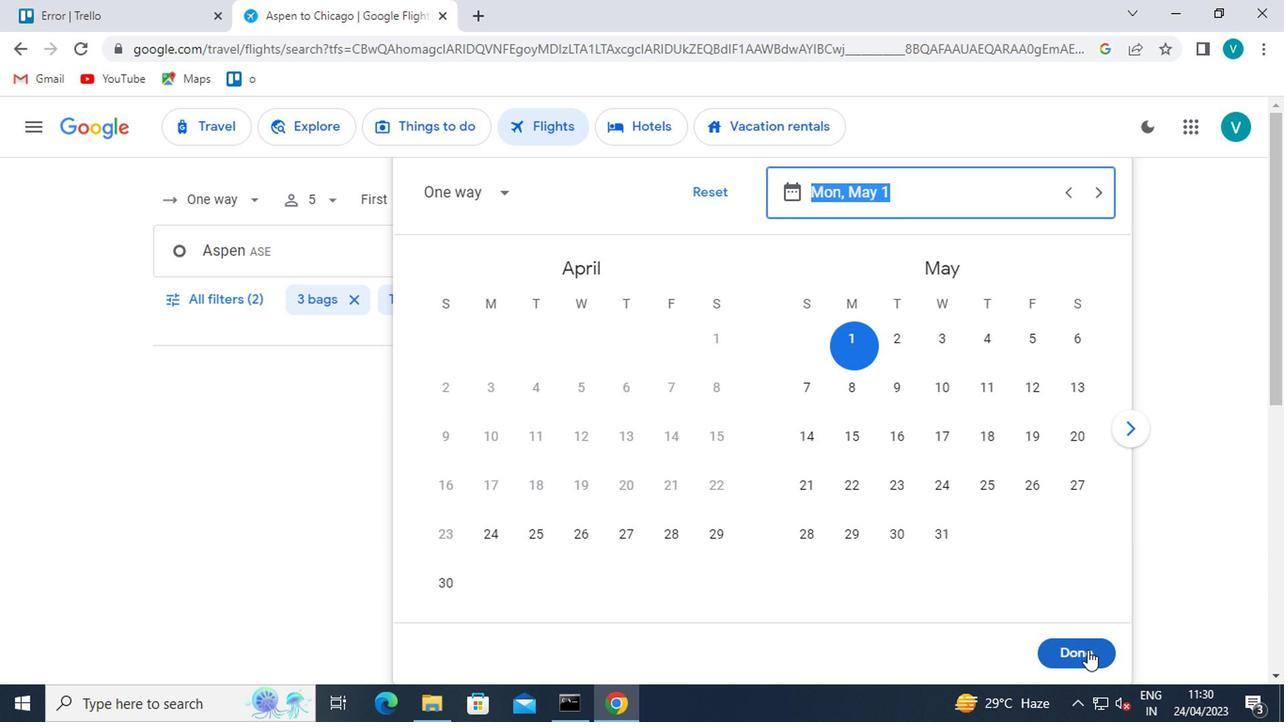 
Action: Mouse pressed left at (1086, 654)
Screenshot: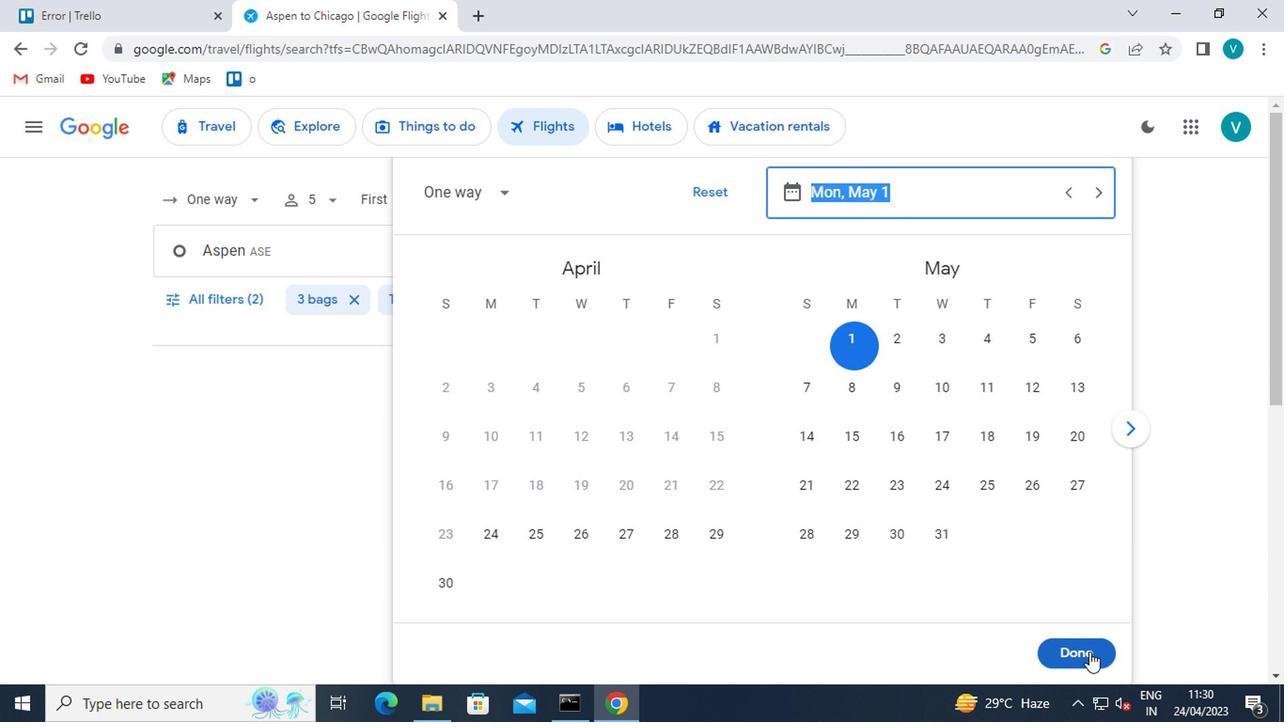 
Action: Mouse moved to (218, 301)
Screenshot: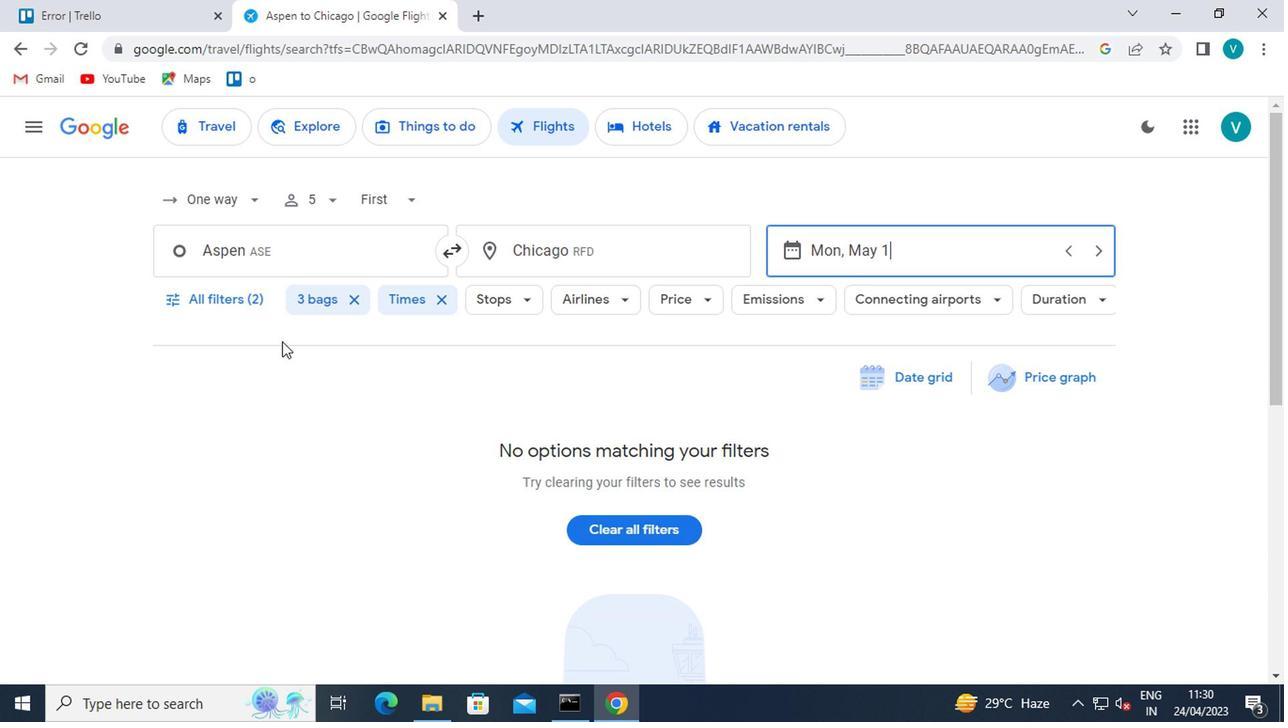 
Action: Mouse pressed left at (218, 301)
Screenshot: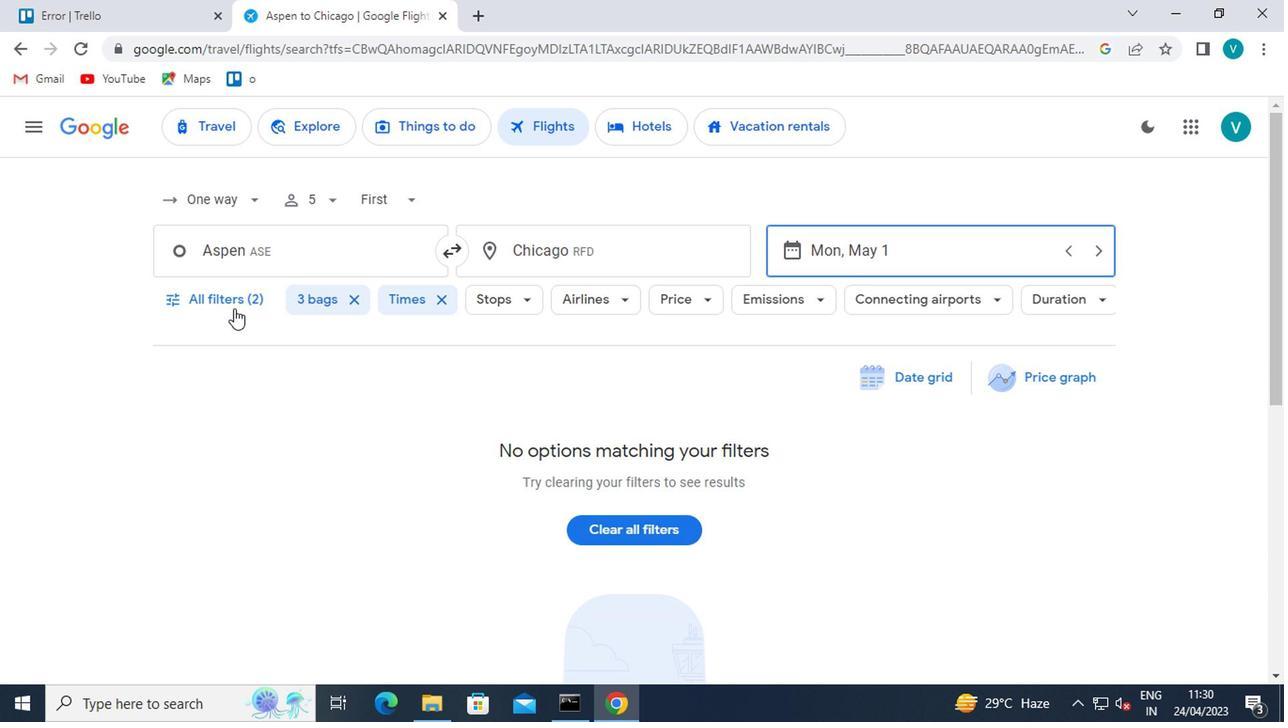 
Action: Mouse moved to (370, 486)
Screenshot: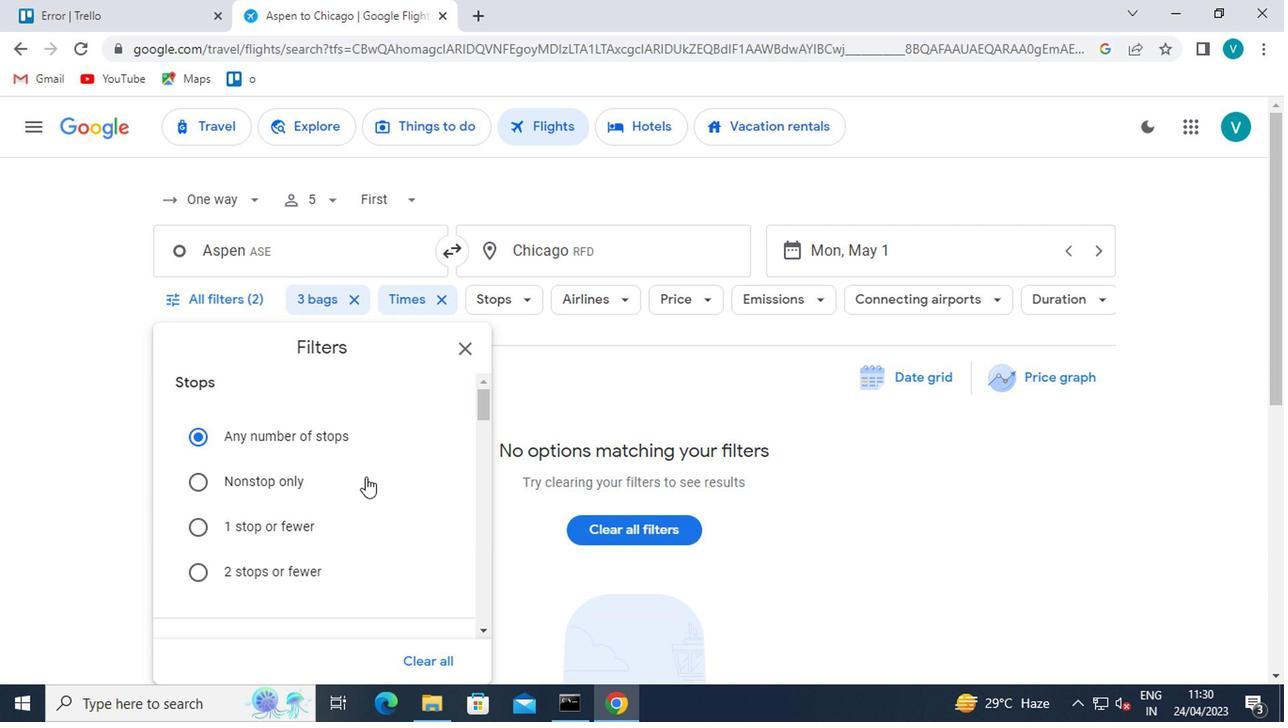 
Action: Mouse scrolled (370, 485) with delta (0, 0)
Screenshot: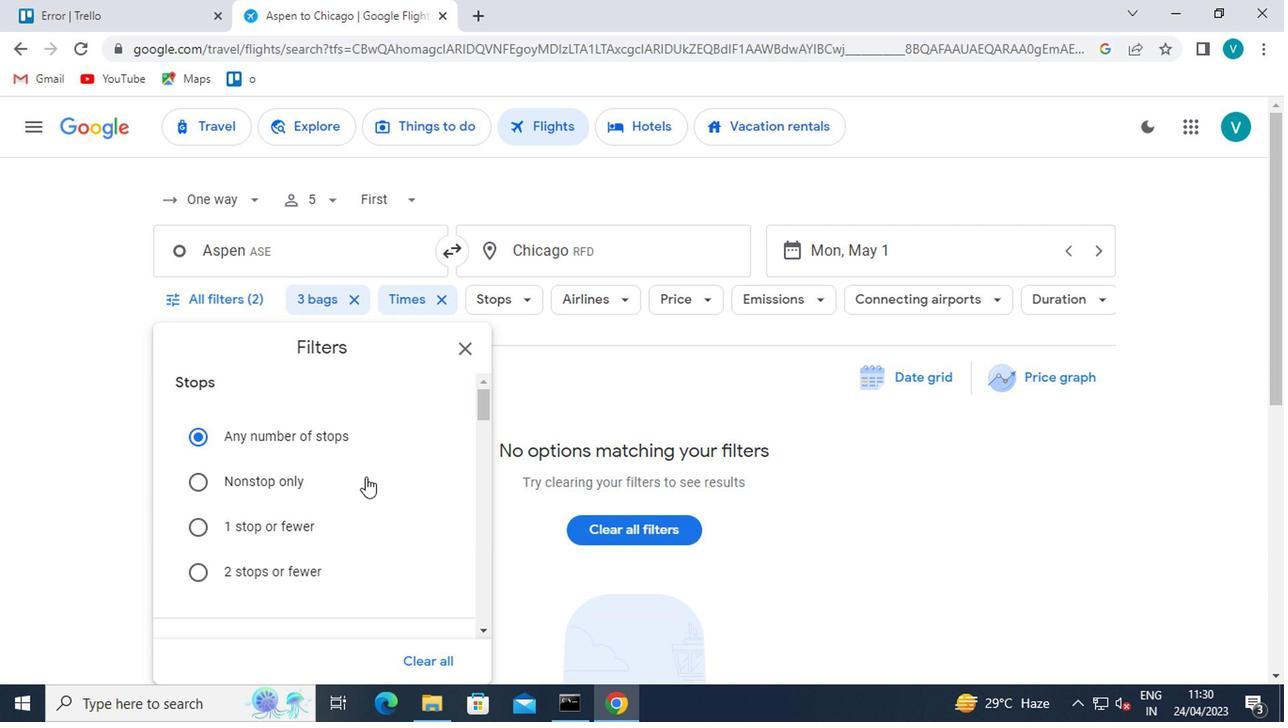
Action: Mouse moved to (371, 487)
Screenshot: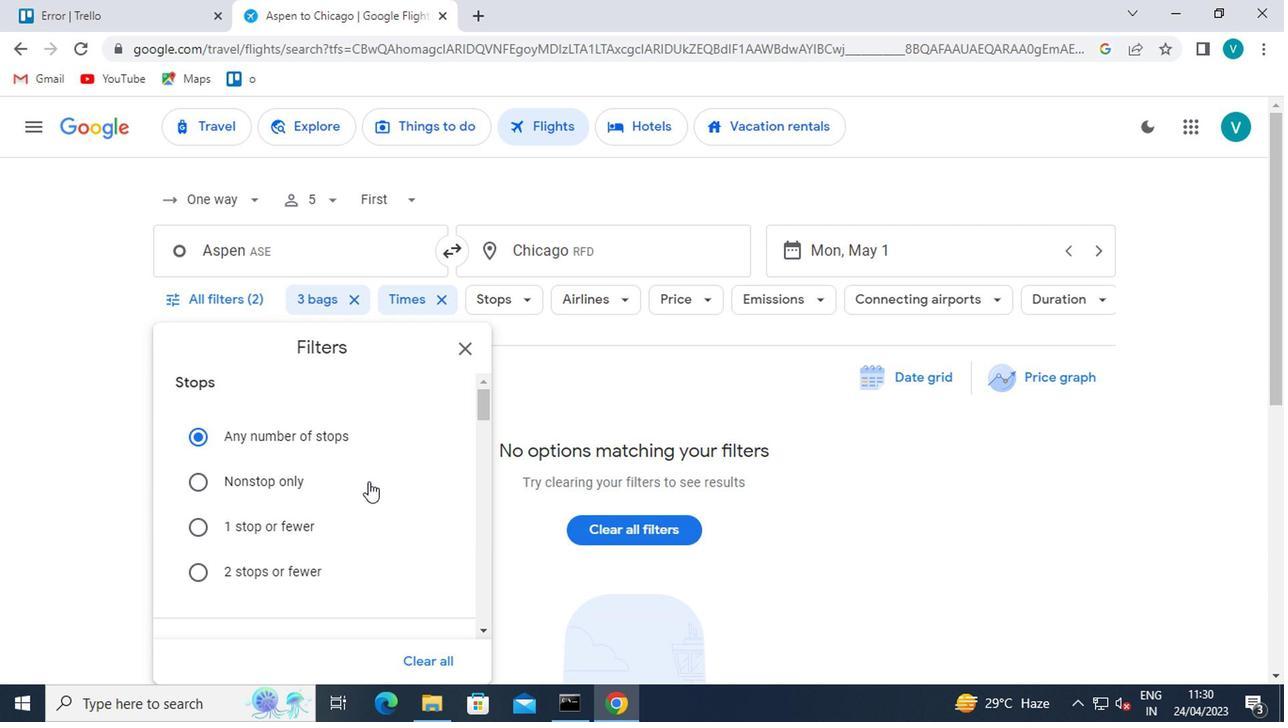 
Action: Mouse scrolled (371, 486) with delta (0, 0)
Screenshot: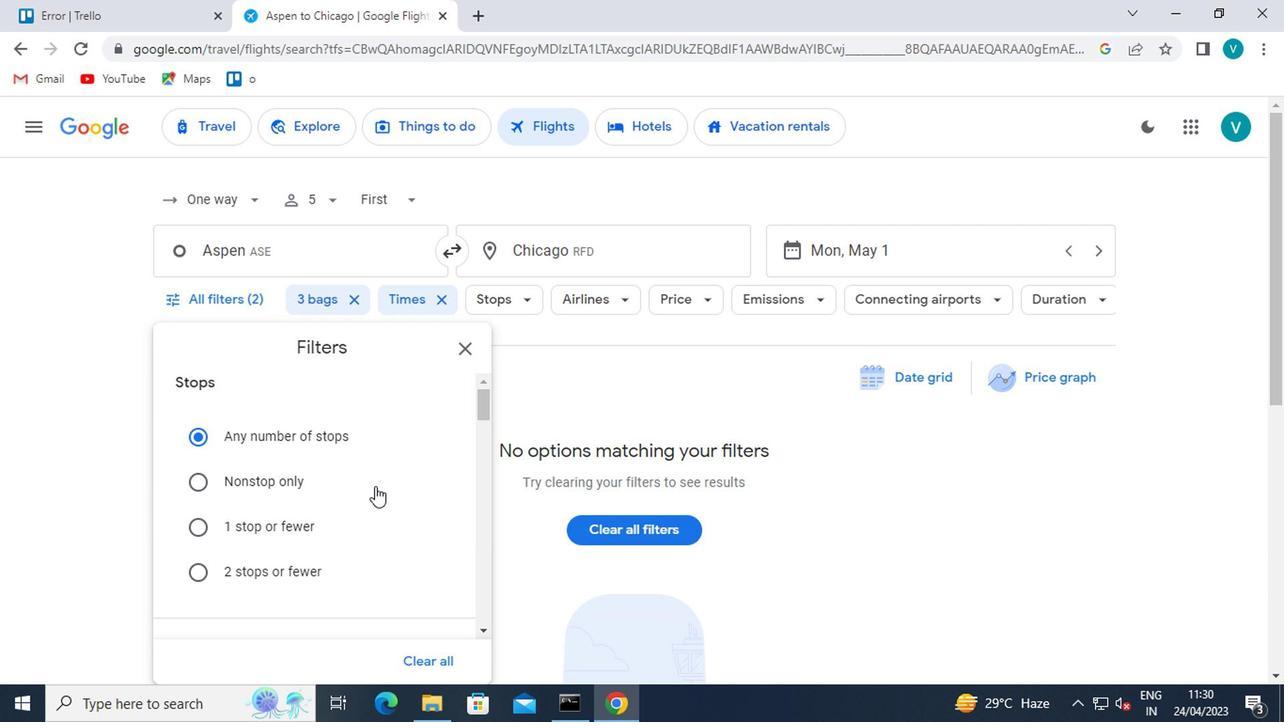 
Action: Mouse scrolled (371, 486) with delta (0, 0)
Screenshot: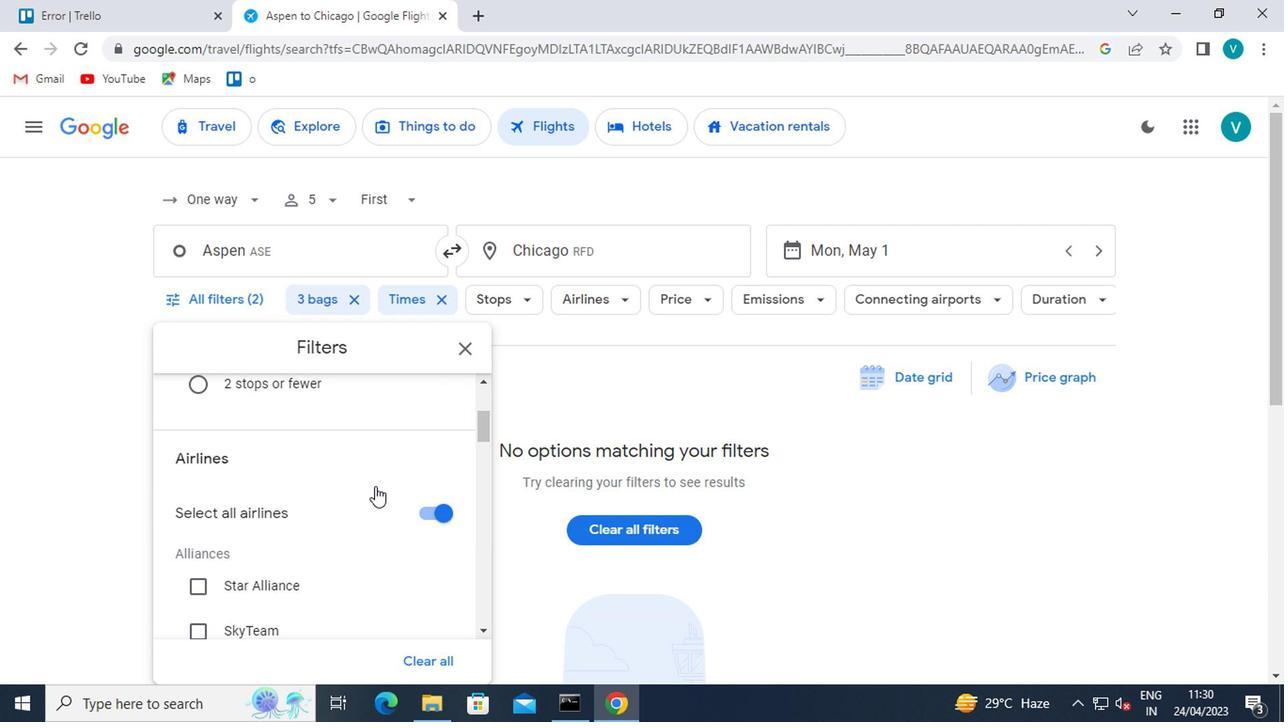 
Action: Mouse scrolled (371, 486) with delta (0, 0)
Screenshot: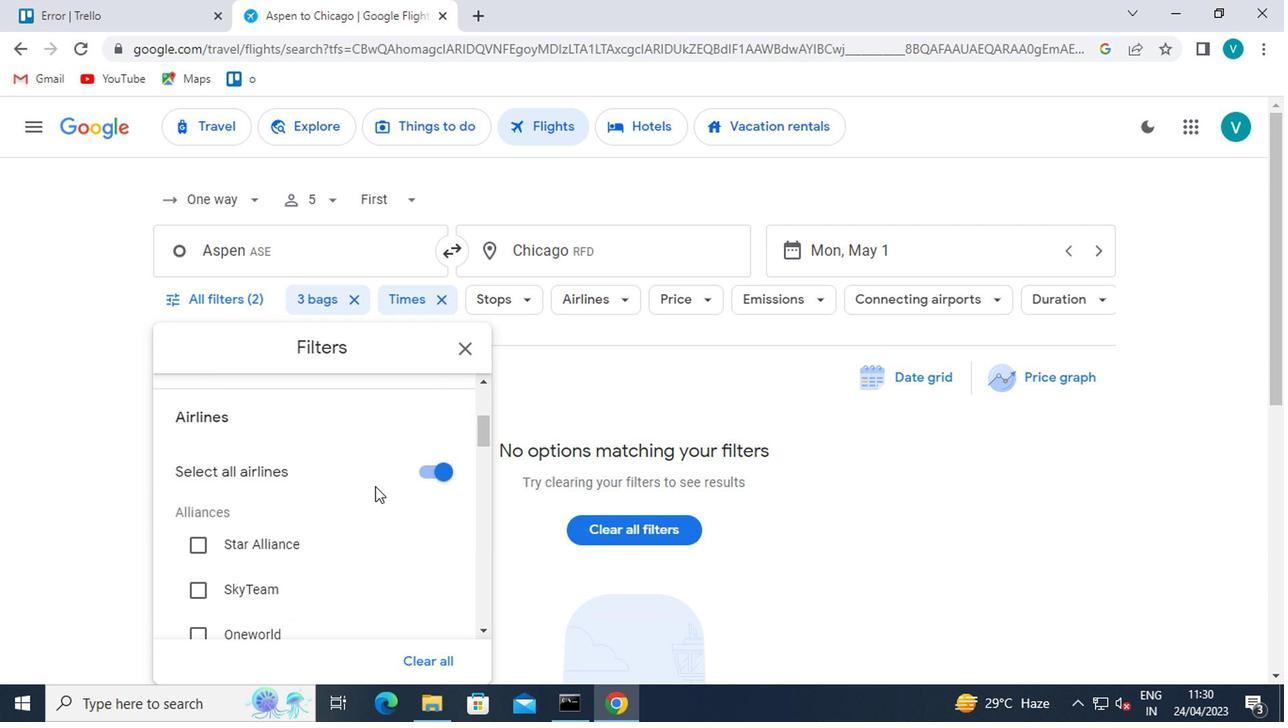 
Action: Mouse scrolled (371, 486) with delta (0, 0)
Screenshot: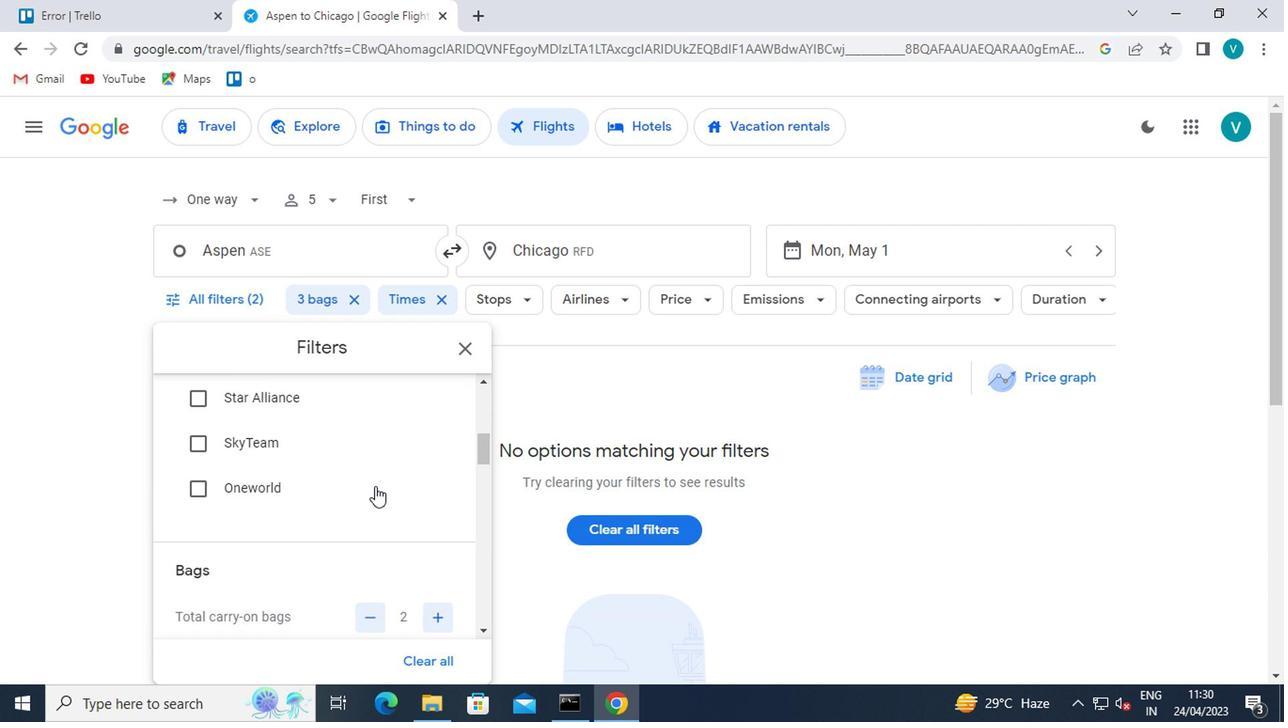
Action: Mouse scrolled (371, 486) with delta (0, 0)
Screenshot: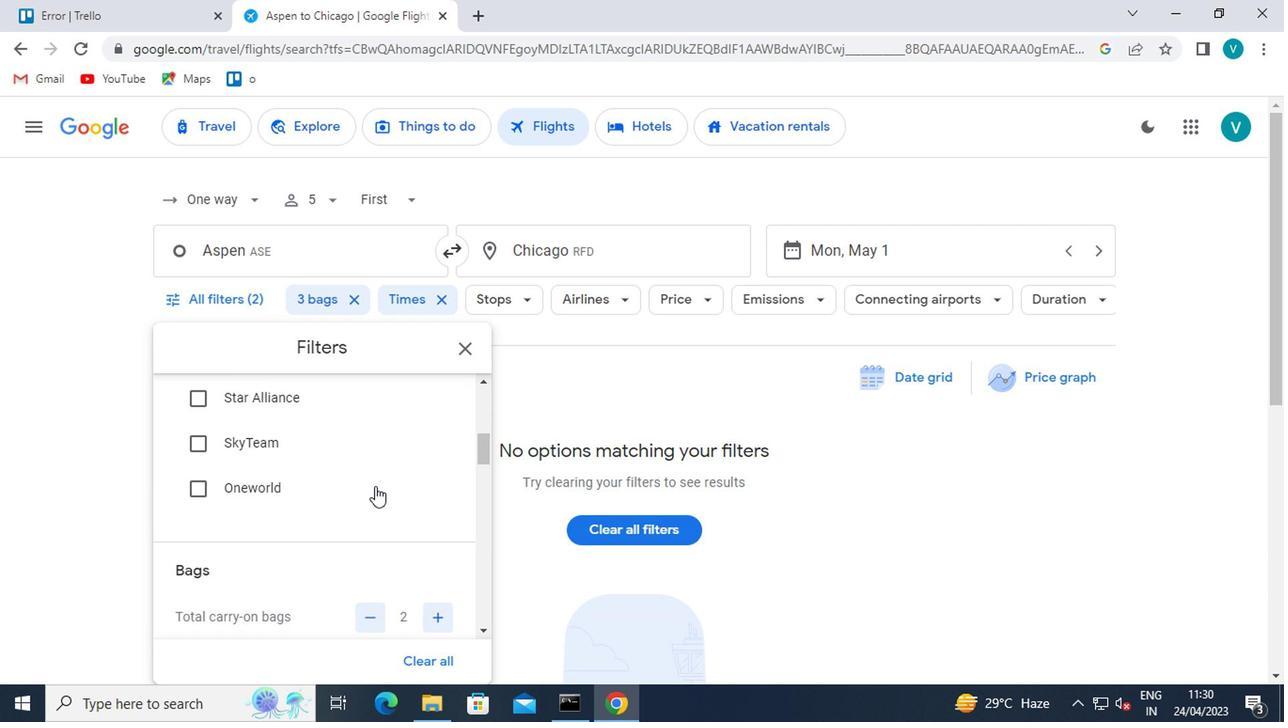 
Action: Mouse moved to (360, 429)
Screenshot: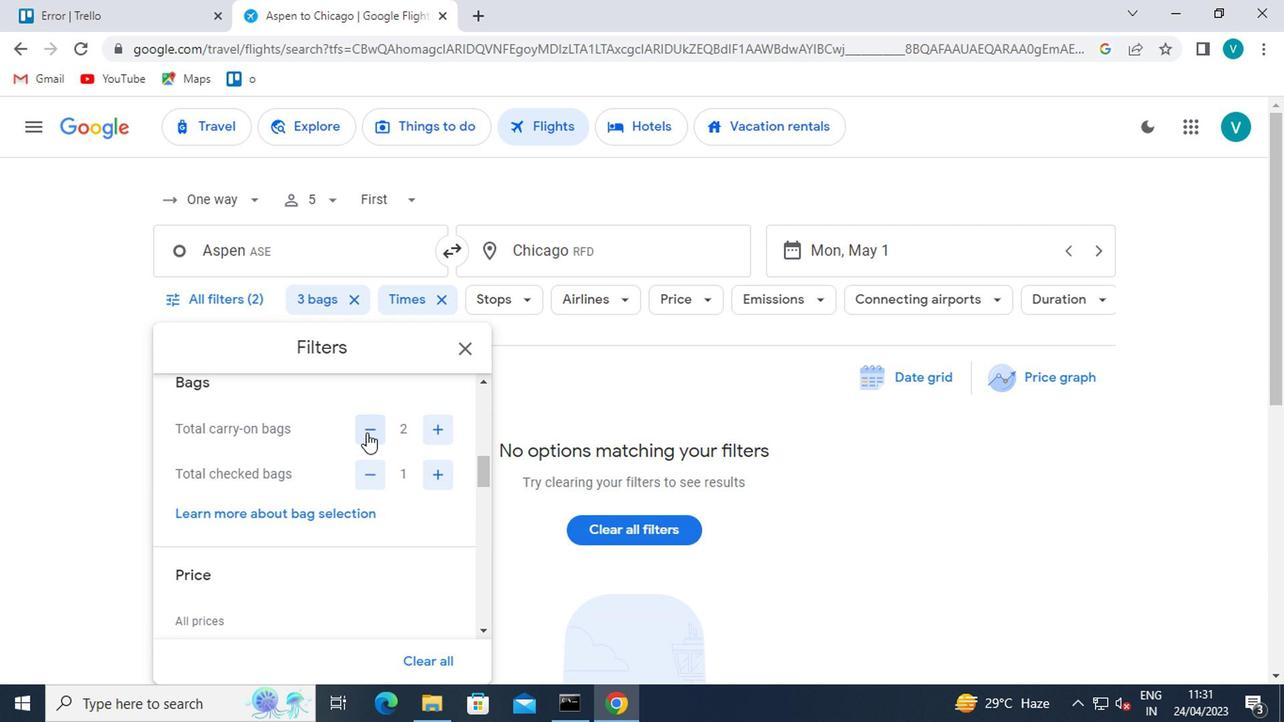 
Action: Mouse pressed left at (360, 429)
Screenshot: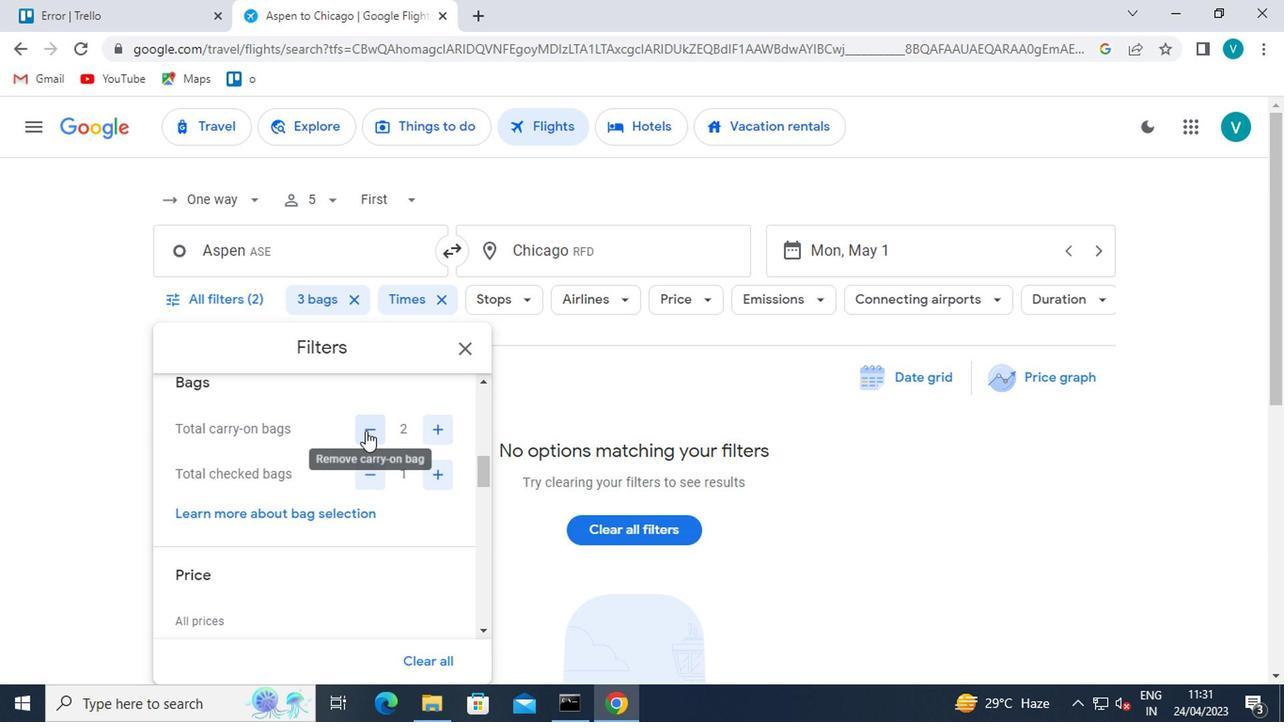 
Action: Mouse moved to (440, 473)
Screenshot: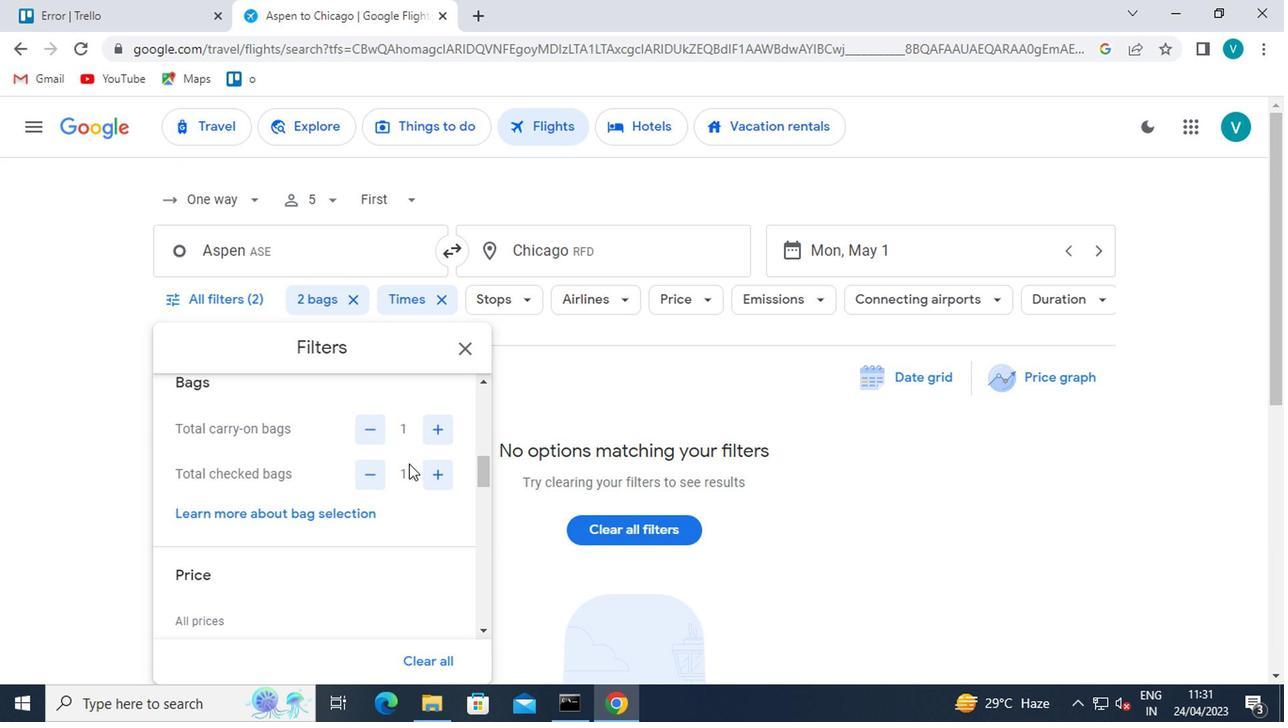 
Action: Mouse pressed left at (440, 473)
Screenshot: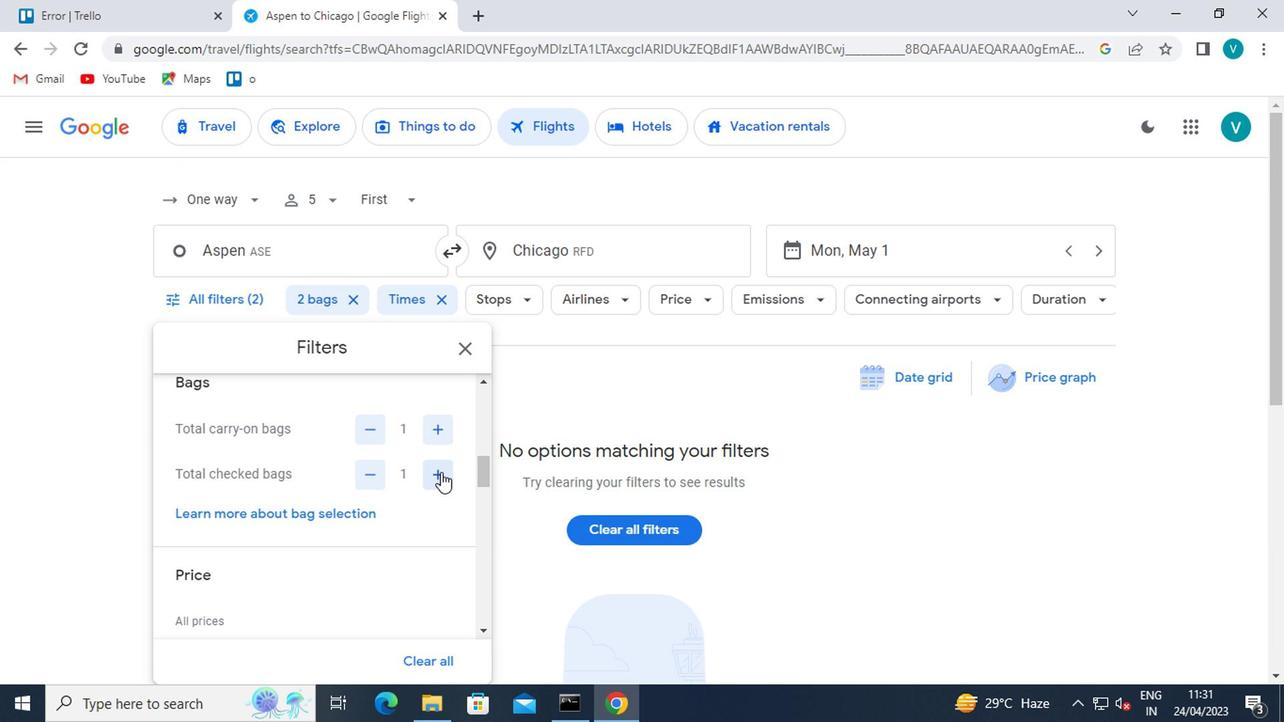 
Action: Mouse pressed left at (440, 473)
Screenshot: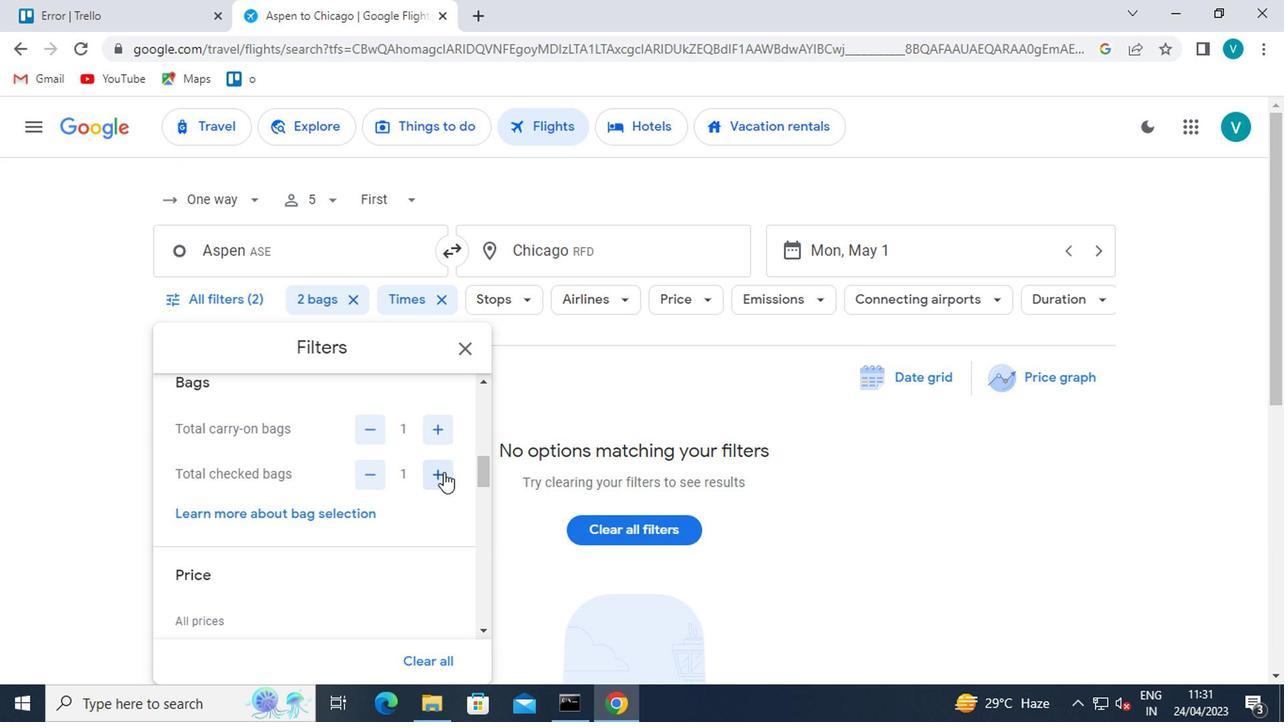 
Action: Mouse pressed left at (440, 473)
Screenshot: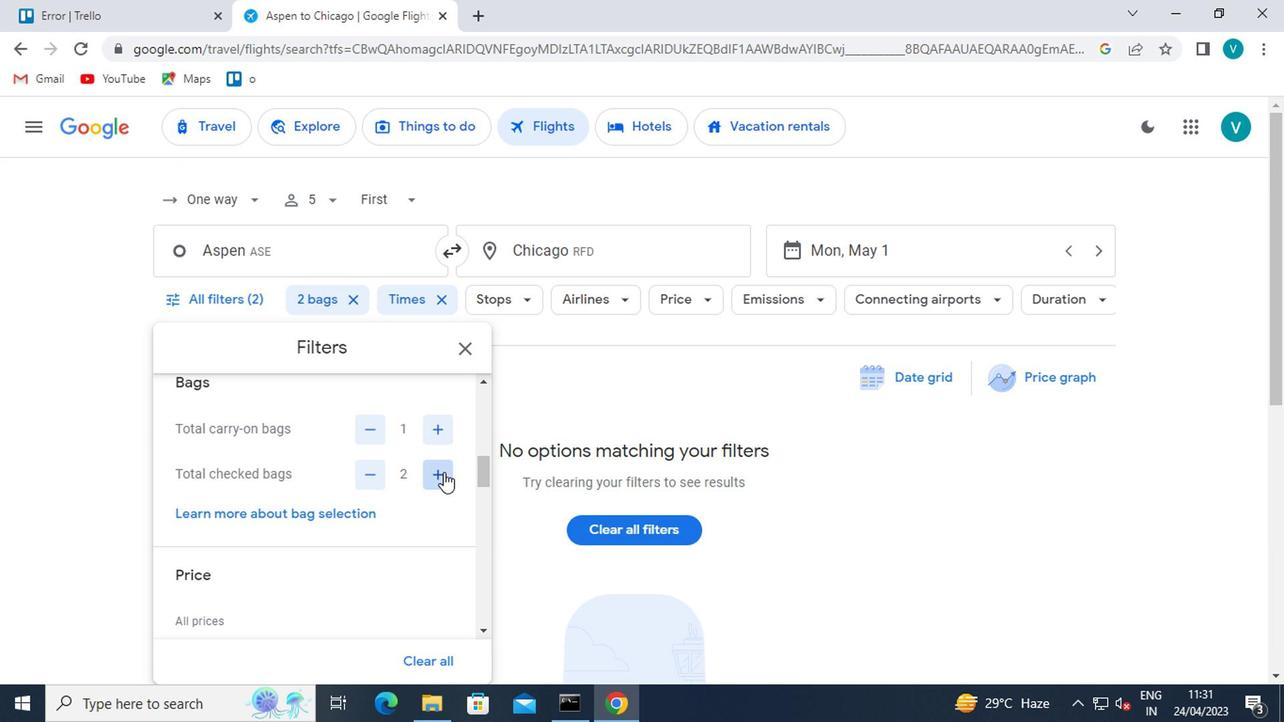 
Action: Mouse pressed left at (440, 473)
Screenshot: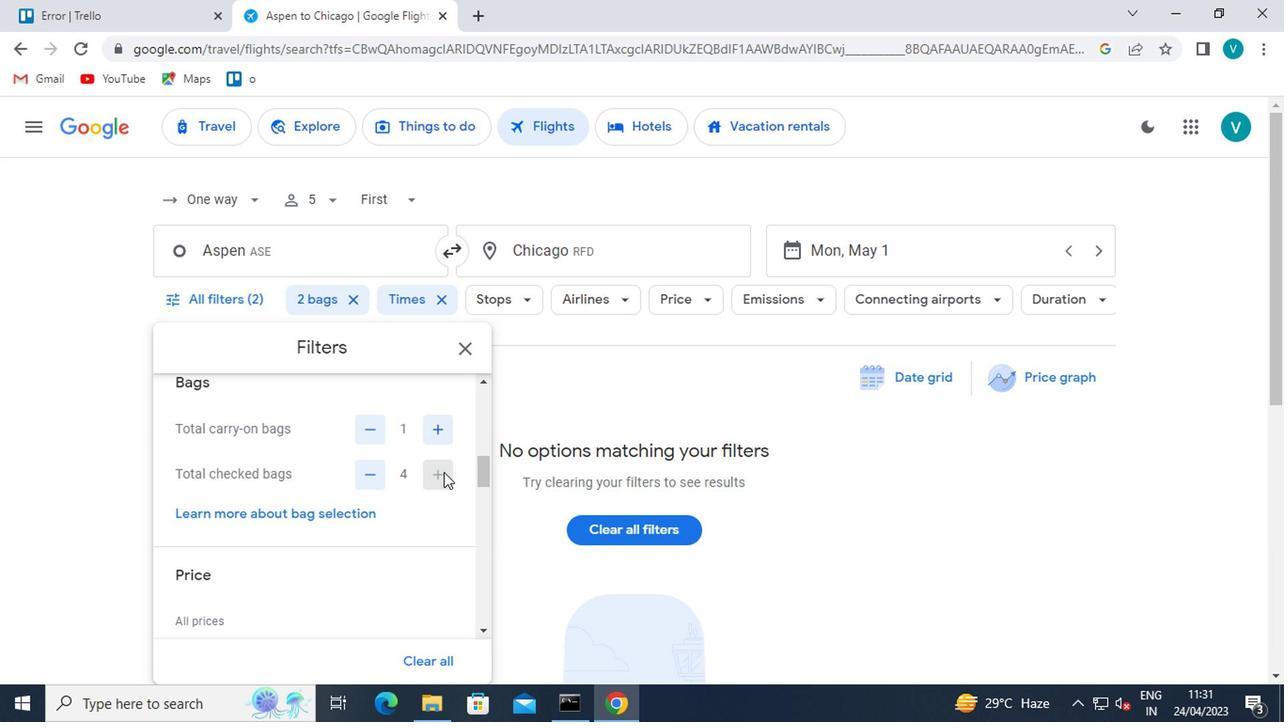 
Action: Mouse moved to (434, 473)
Screenshot: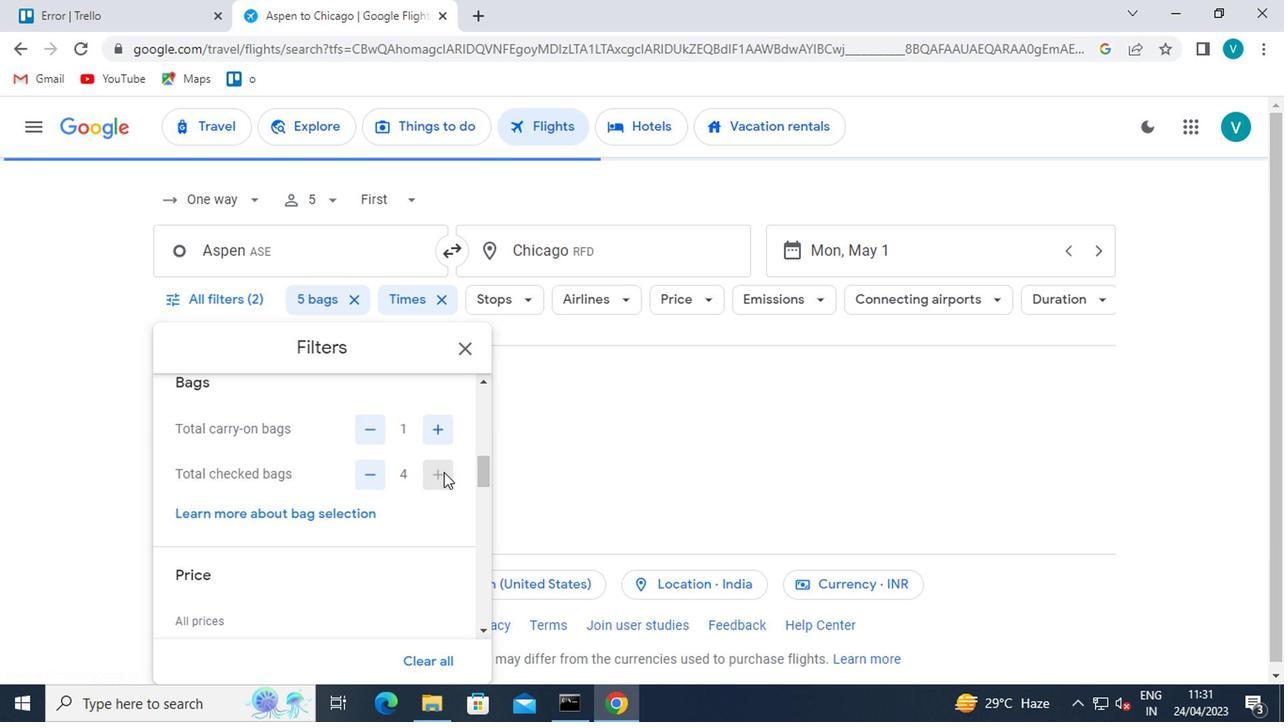 
Action: Mouse pressed left at (434, 473)
Screenshot: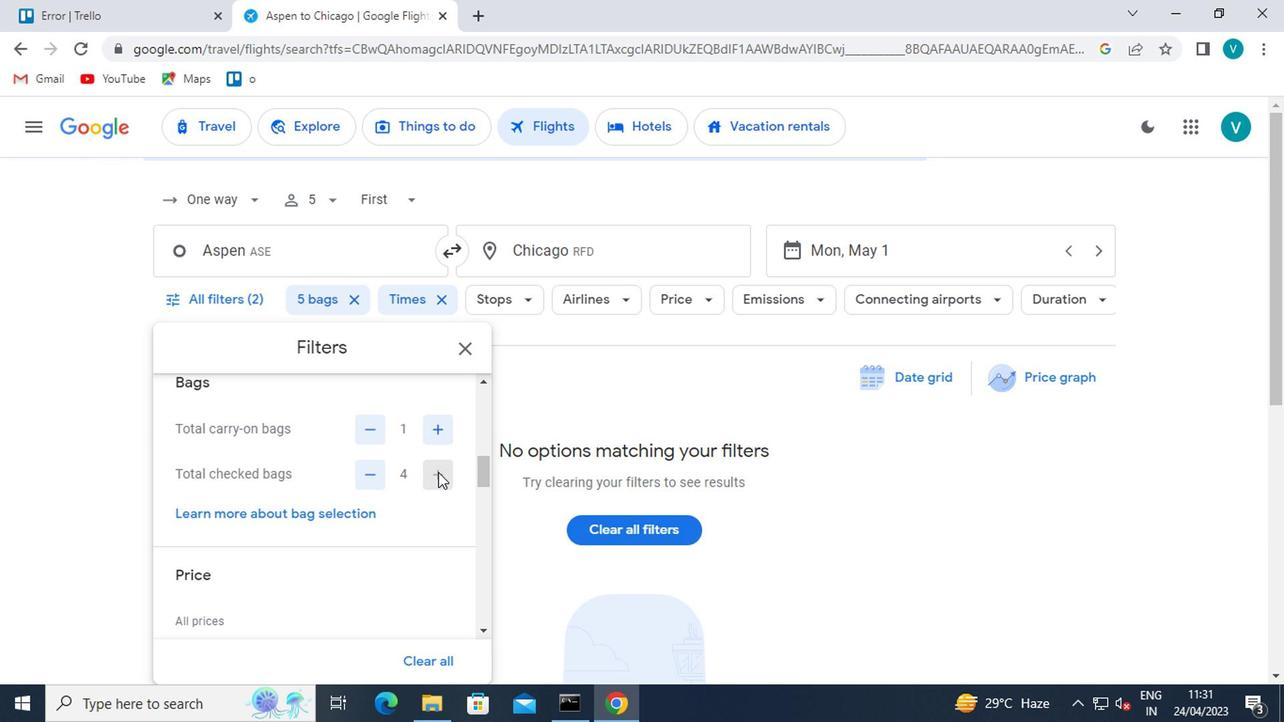 
Action: Mouse moved to (367, 475)
Screenshot: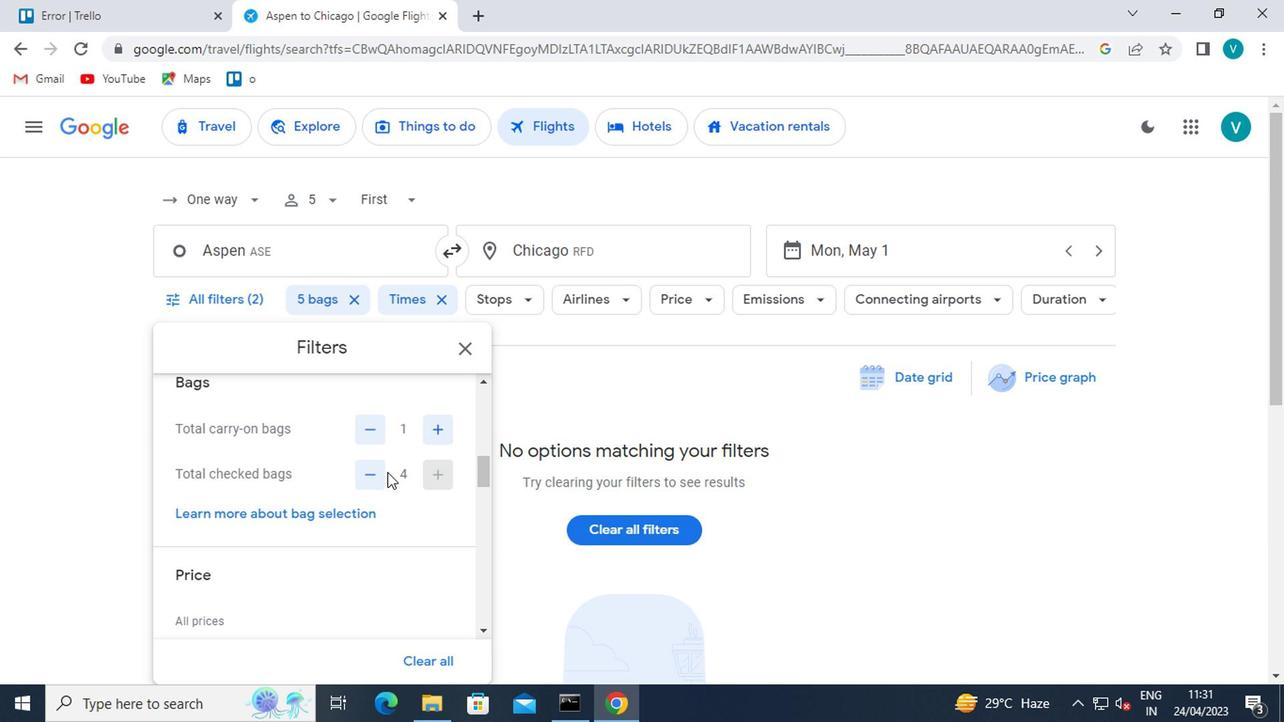 
Action: Mouse scrolled (367, 474) with delta (0, 0)
Screenshot: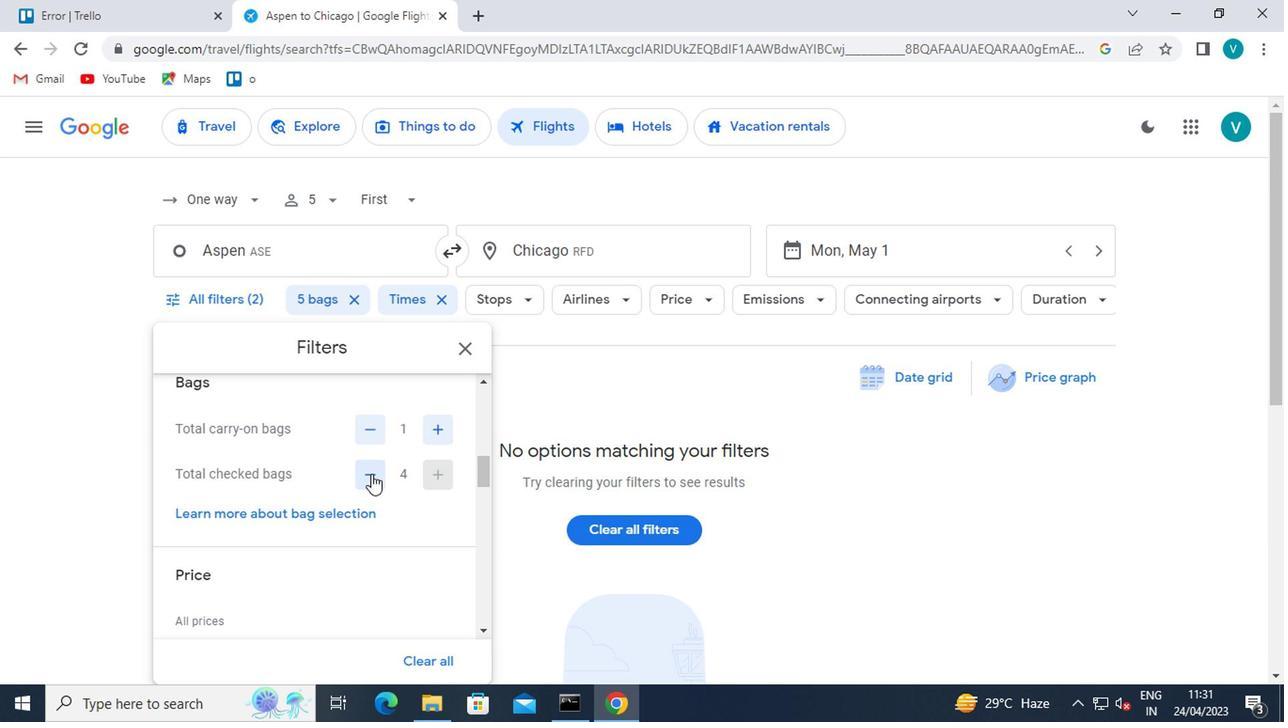 
Action: Mouse scrolled (367, 474) with delta (0, 0)
Screenshot: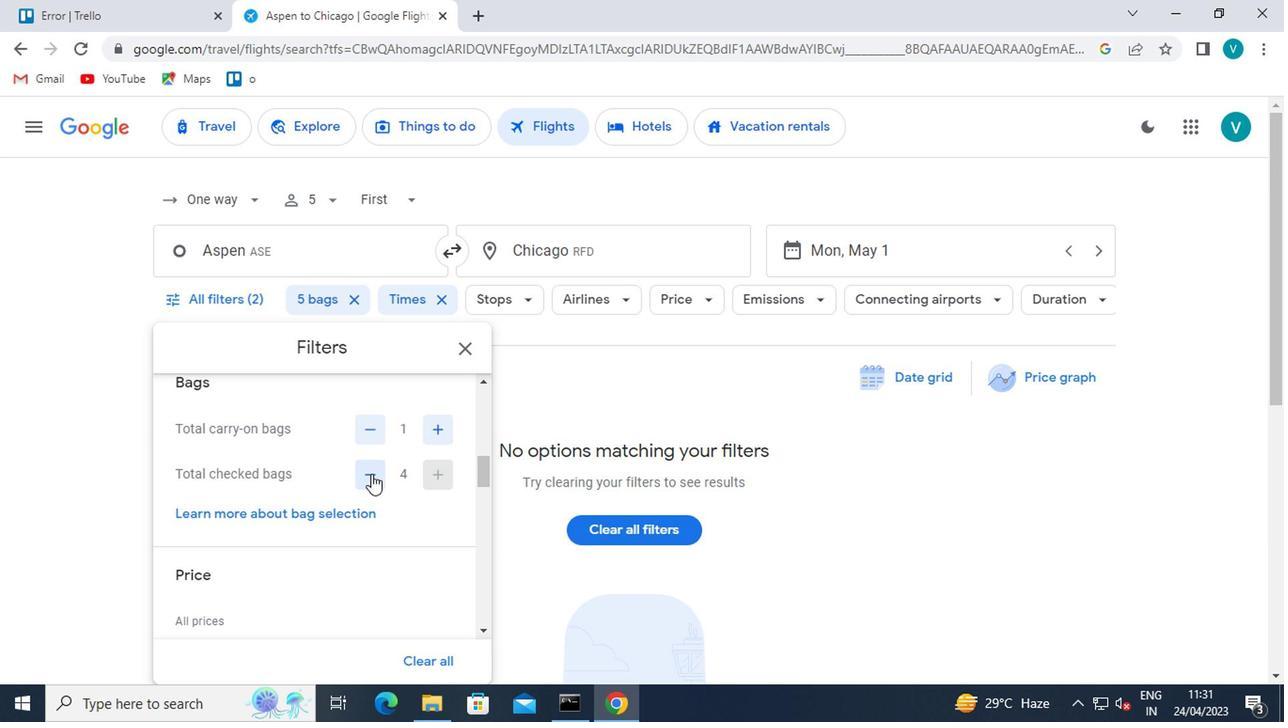 
Action: Mouse moved to (438, 477)
Screenshot: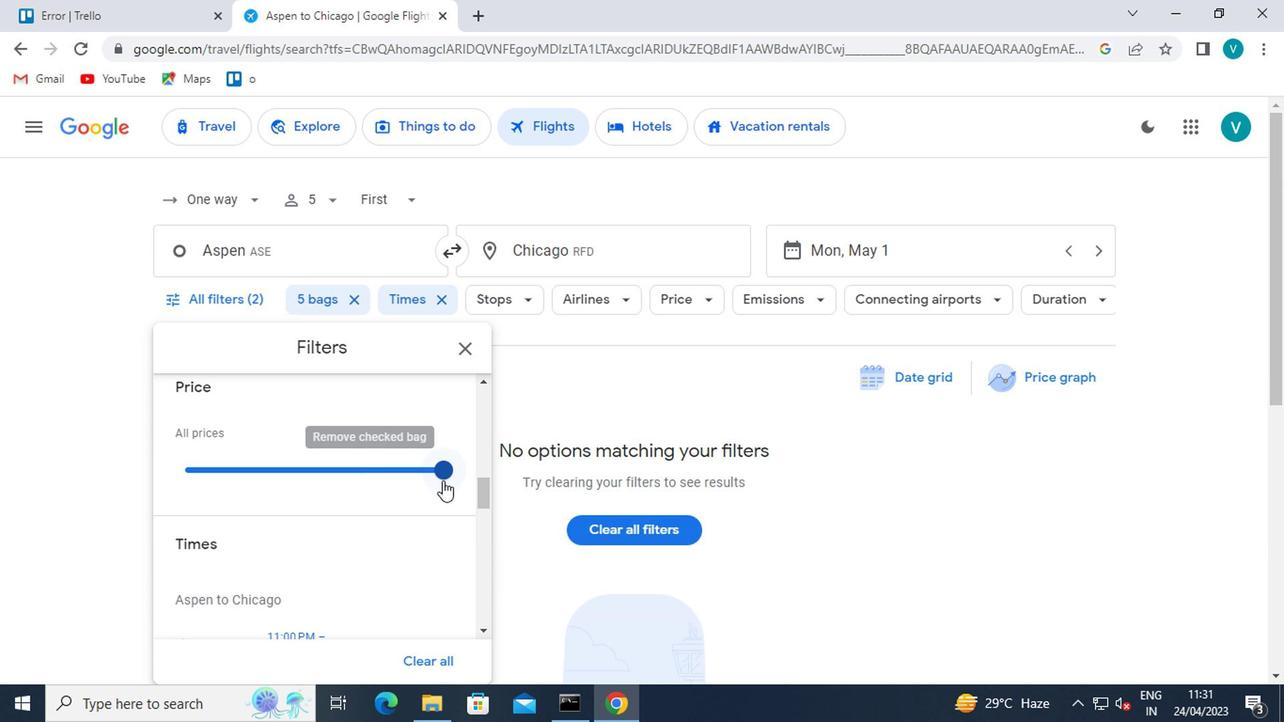 
Action: Mouse pressed left at (438, 477)
Screenshot: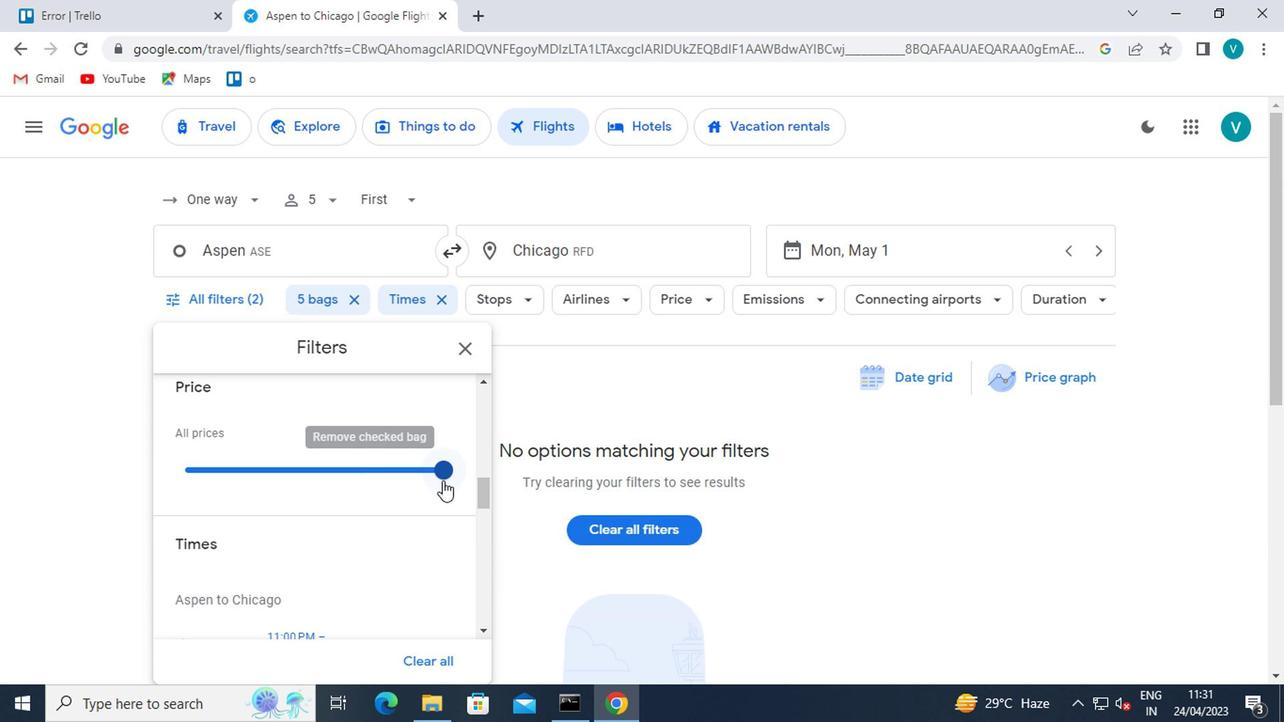 
Action: Mouse moved to (425, 477)
Screenshot: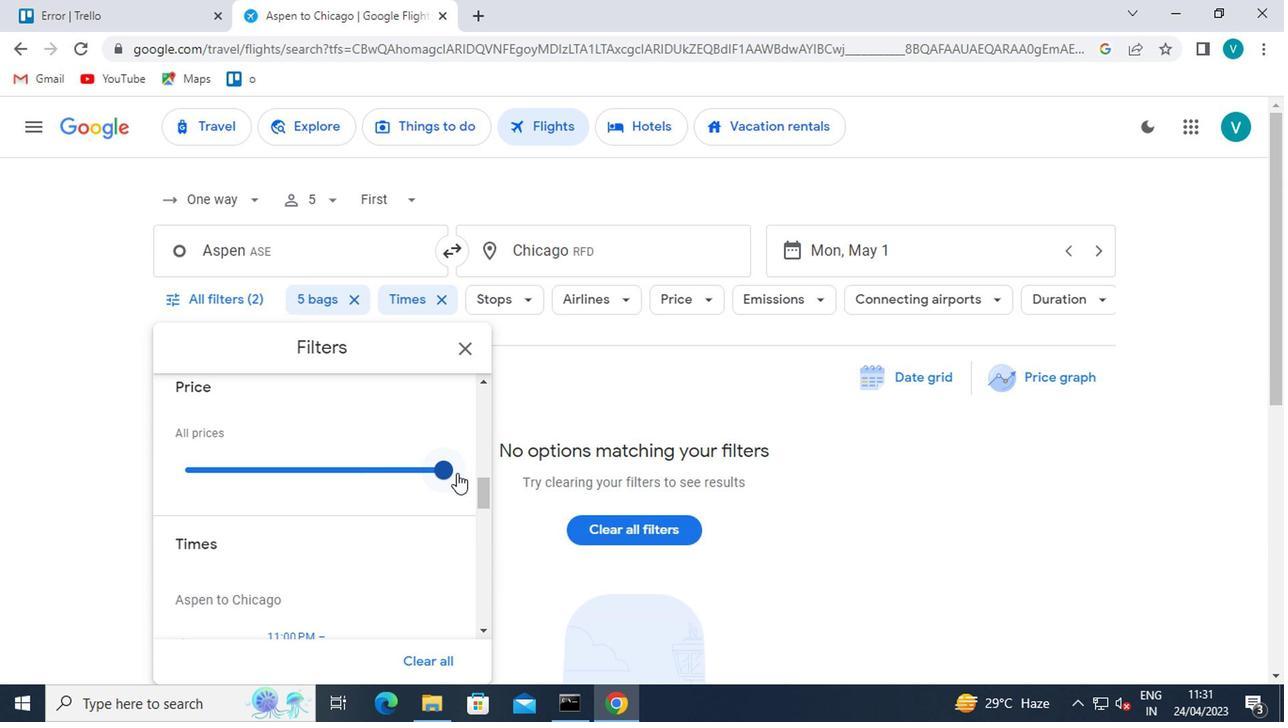 
Action: Mouse scrolled (425, 477) with delta (0, 0)
Screenshot: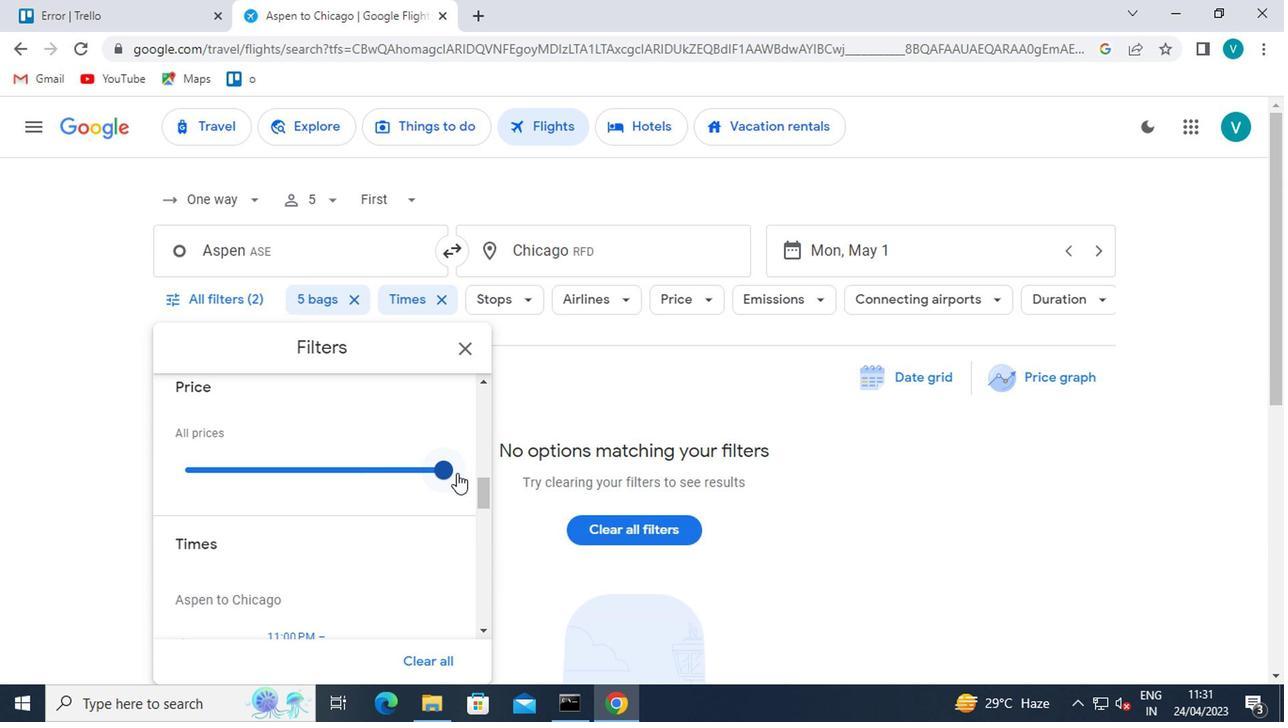 
Action: Mouse moved to (346, 485)
Screenshot: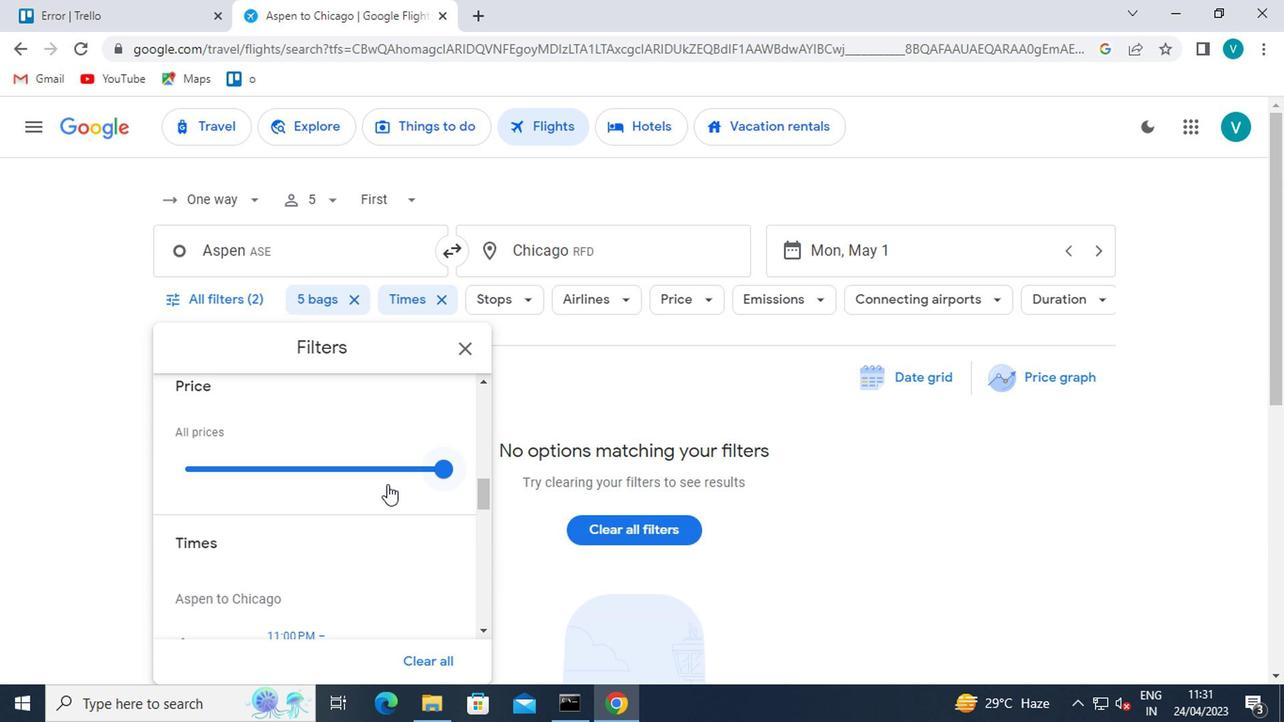 
Action: Mouse scrolled (346, 484) with delta (0, -1)
Screenshot: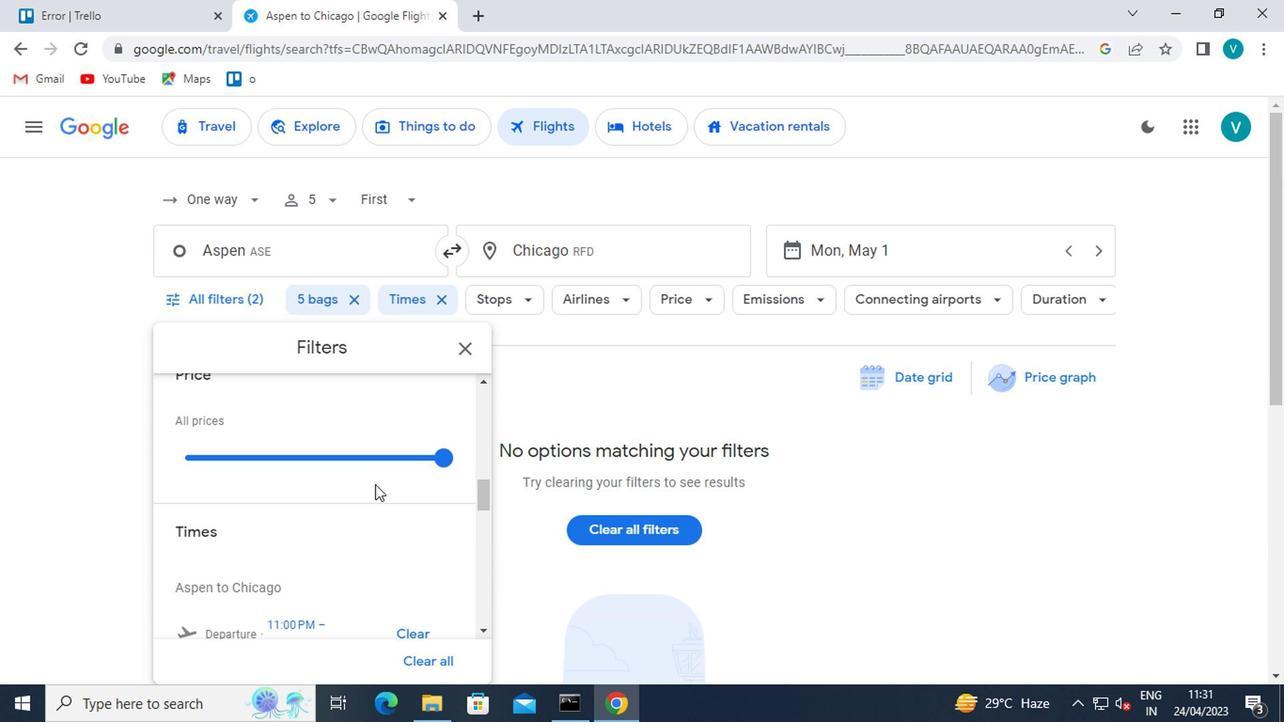 
Action: Mouse moved to (422, 499)
Screenshot: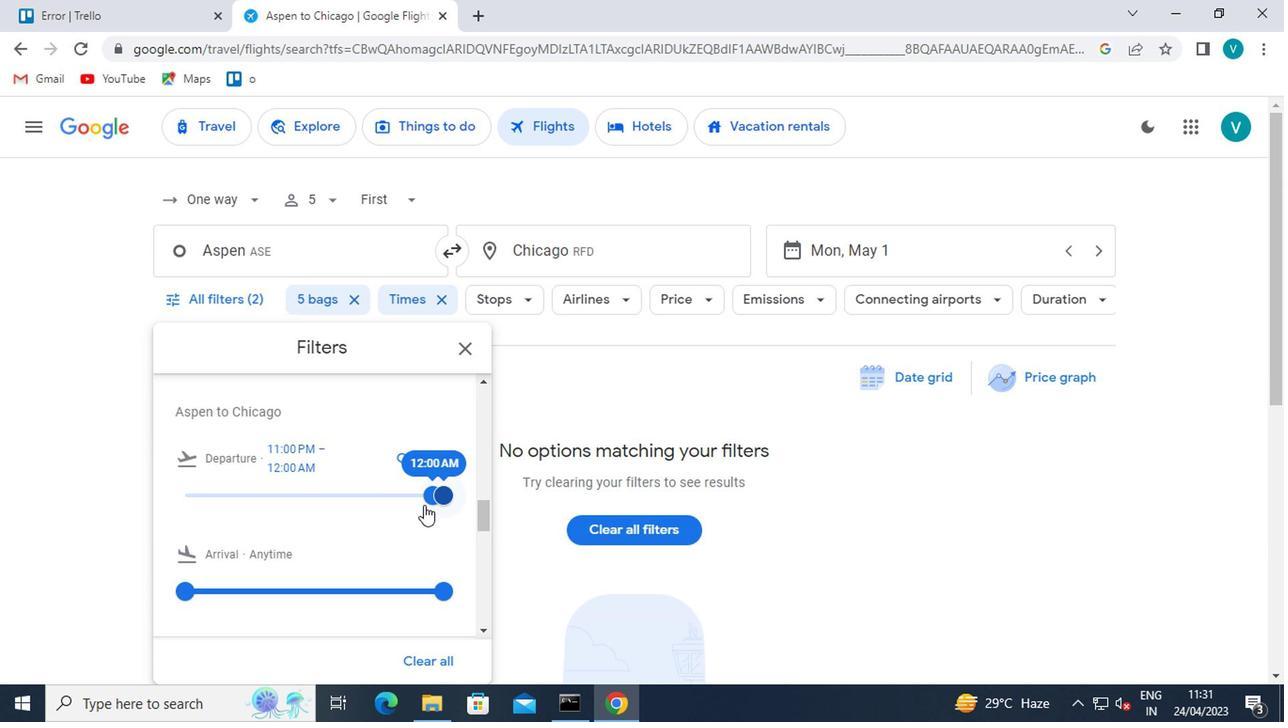 
Action: Mouse pressed left at (422, 499)
Screenshot: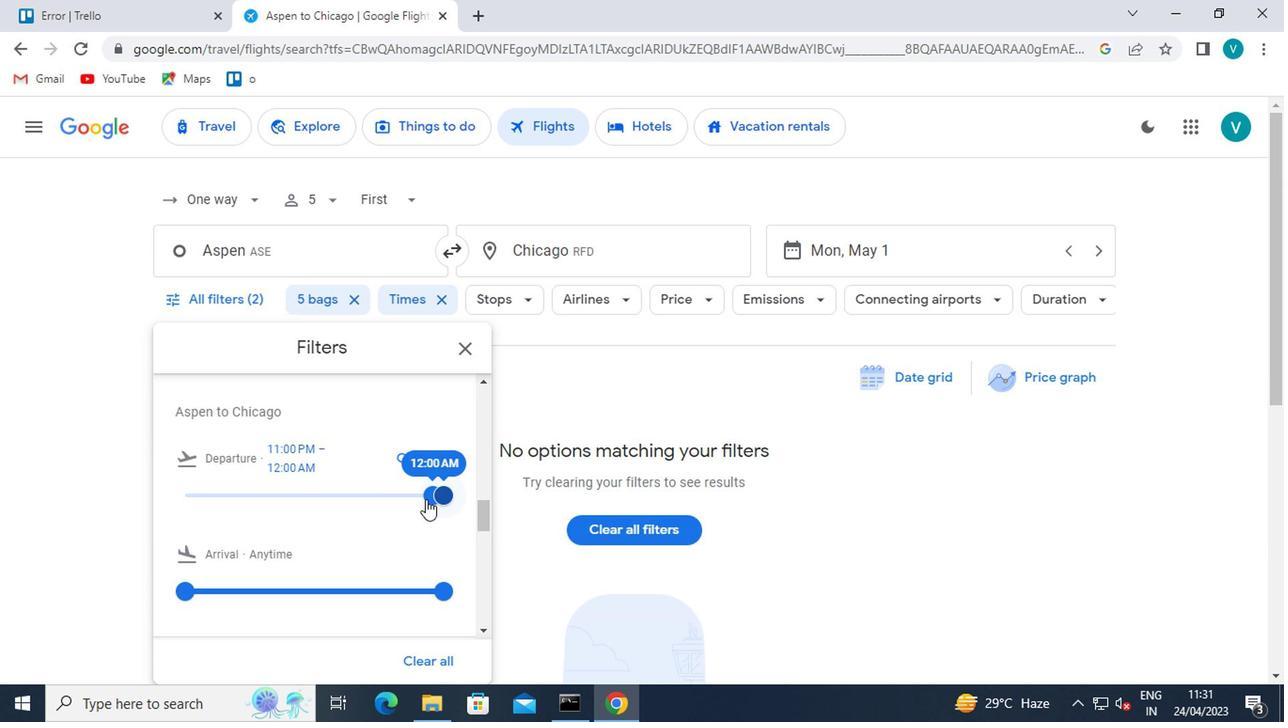 
Action: Mouse moved to (364, 511)
Screenshot: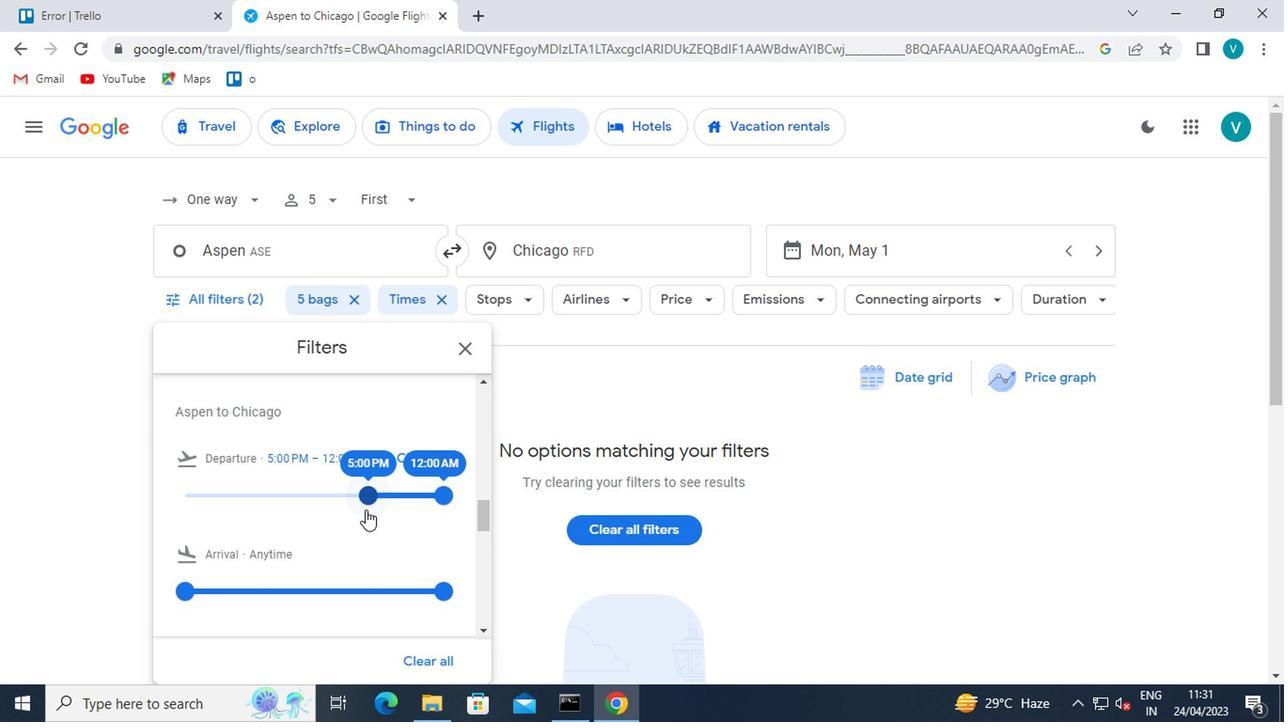 
